 Task: In the  document Daniel.rtfMake this file  'available offline' Add shortcut to Drive 'Computers'Email the file to   softage.9@softage.net, with message attached Action Required: This requires your review and response. and file type: 'Open Document'
Action: Mouse moved to (213, 329)
Screenshot: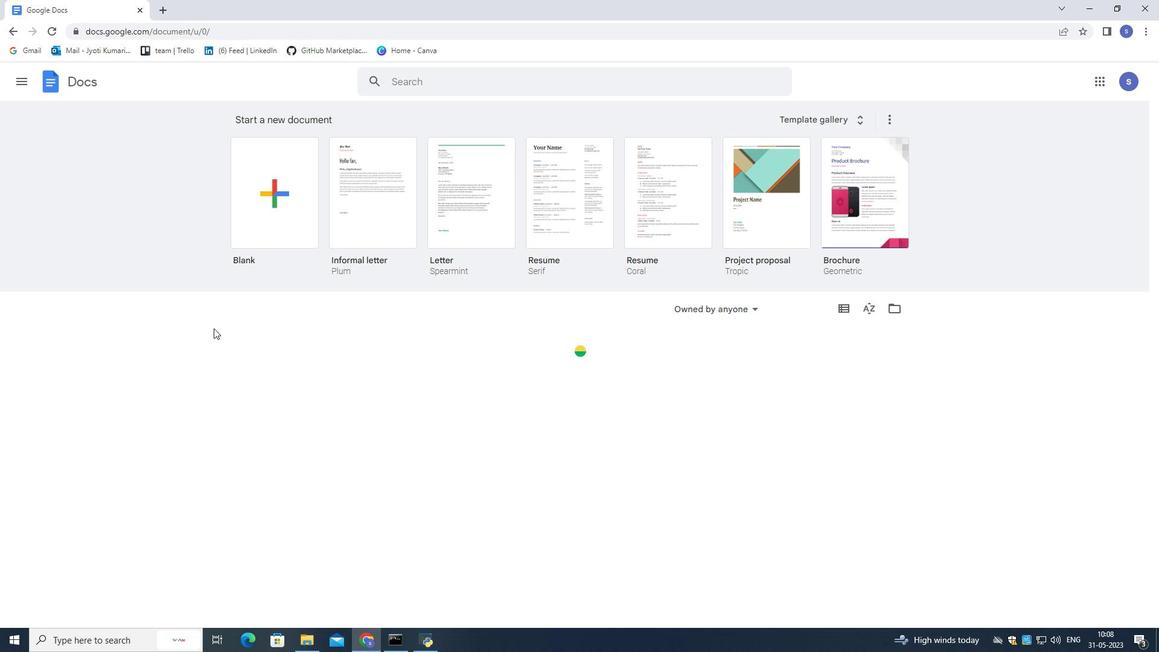 
Action: Mouse scrolled (213, 329) with delta (0, 0)
Screenshot: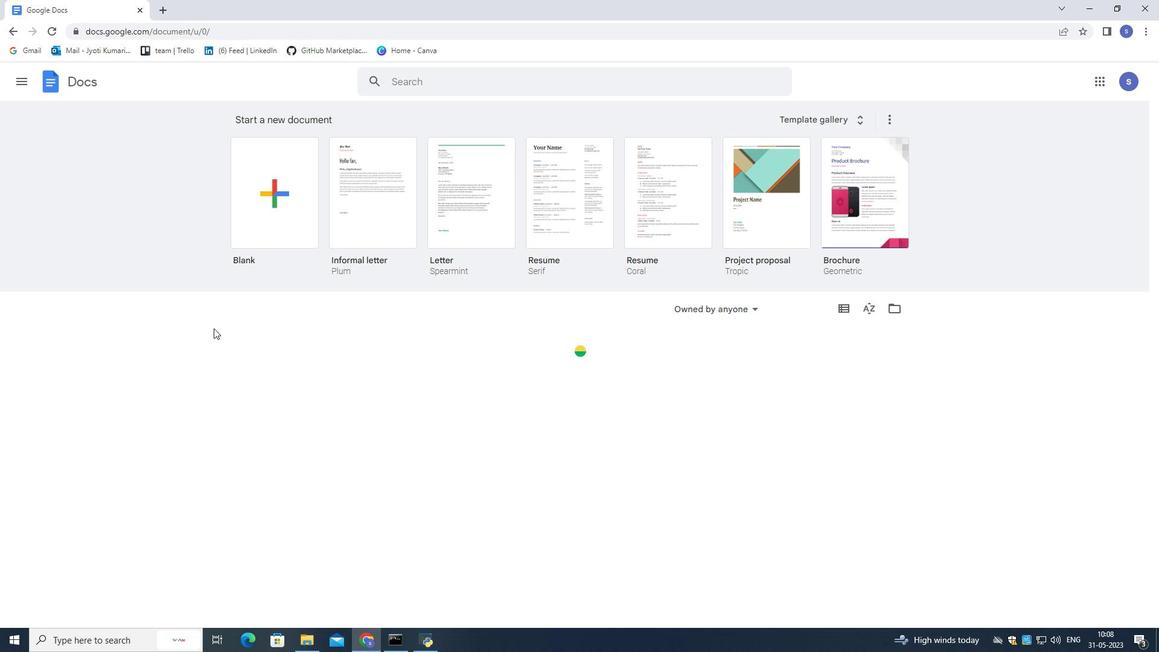 
Action: Mouse moved to (213, 330)
Screenshot: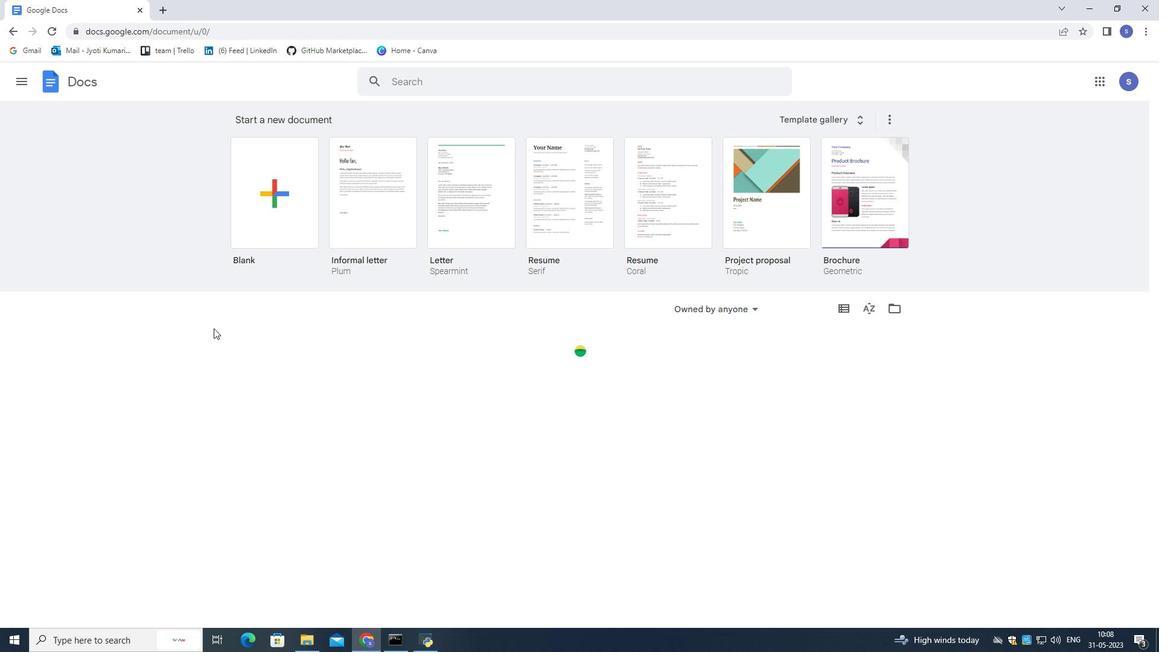 
Action: Mouse scrolled (213, 329) with delta (0, 0)
Screenshot: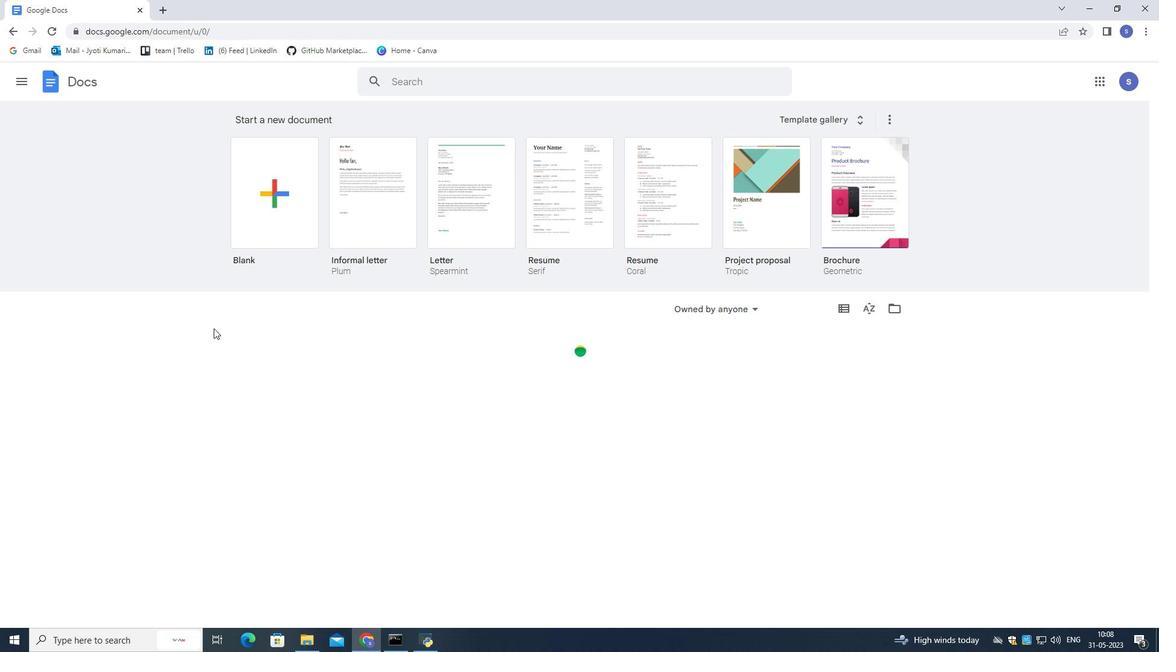 
Action: Mouse scrolled (213, 329) with delta (0, 0)
Screenshot: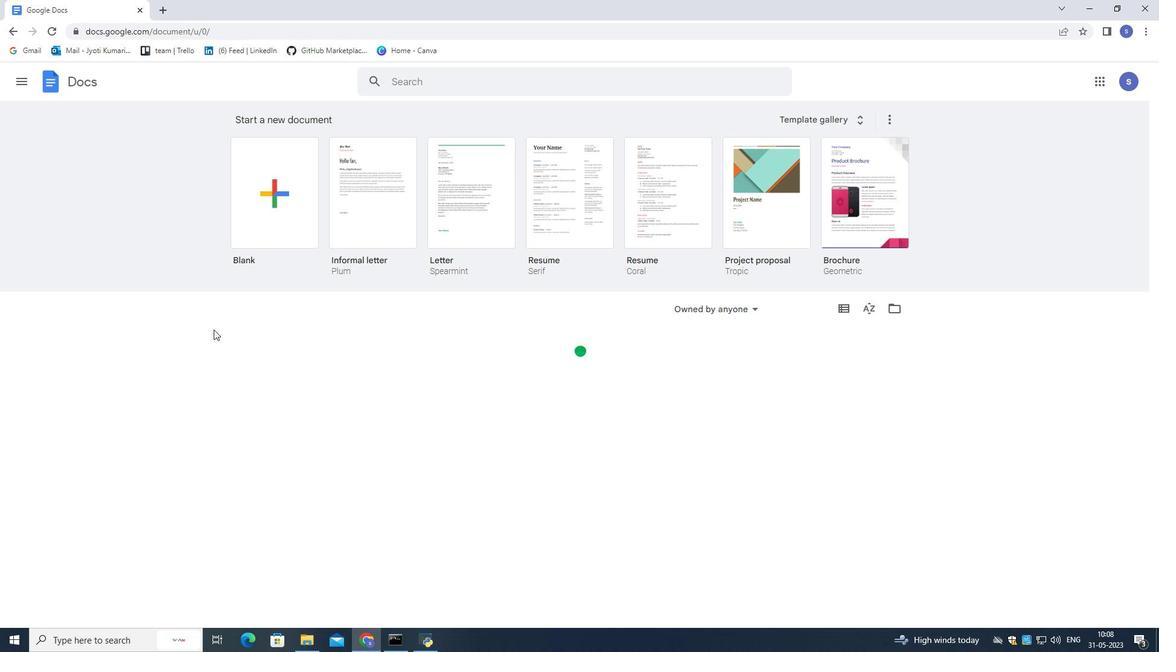 
Action: Mouse scrolled (213, 329) with delta (0, 0)
Screenshot: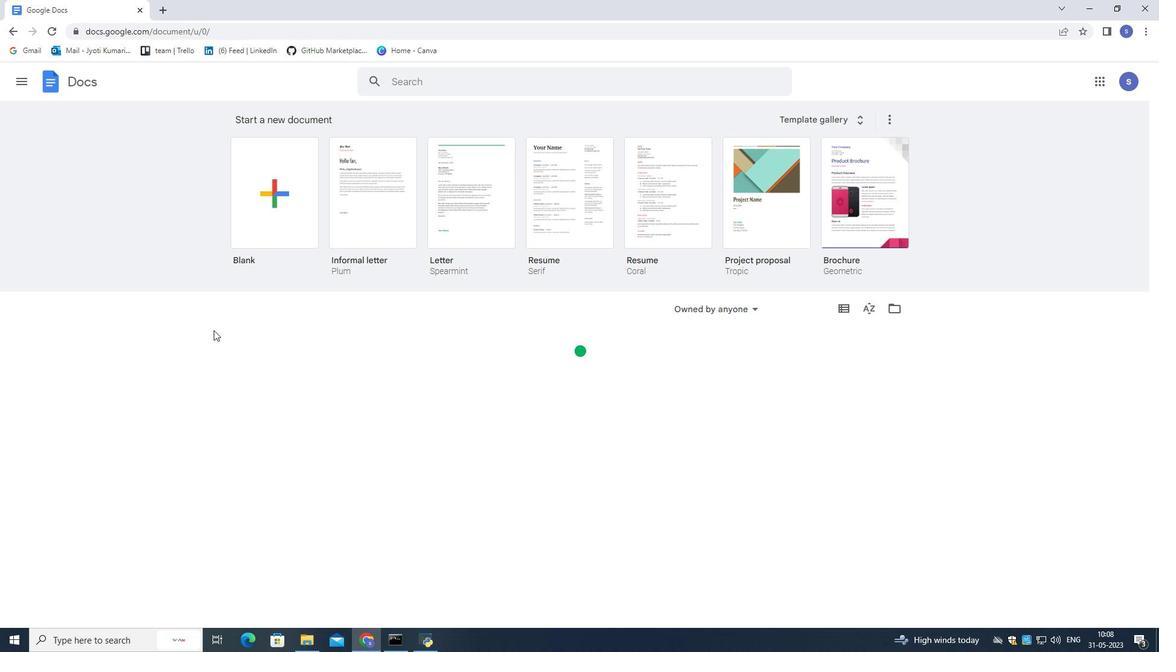 
Action: Mouse scrolled (213, 329) with delta (0, 0)
Screenshot: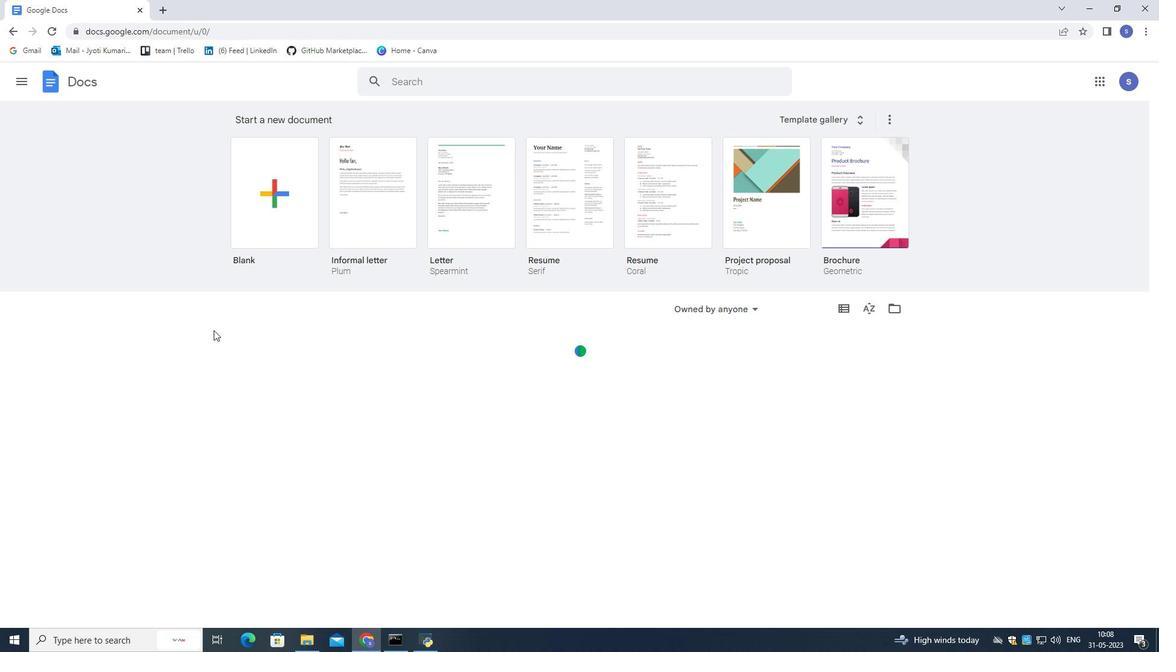 
Action: Mouse scrolled (213, 330) with delta (0, 0)
Screenshot: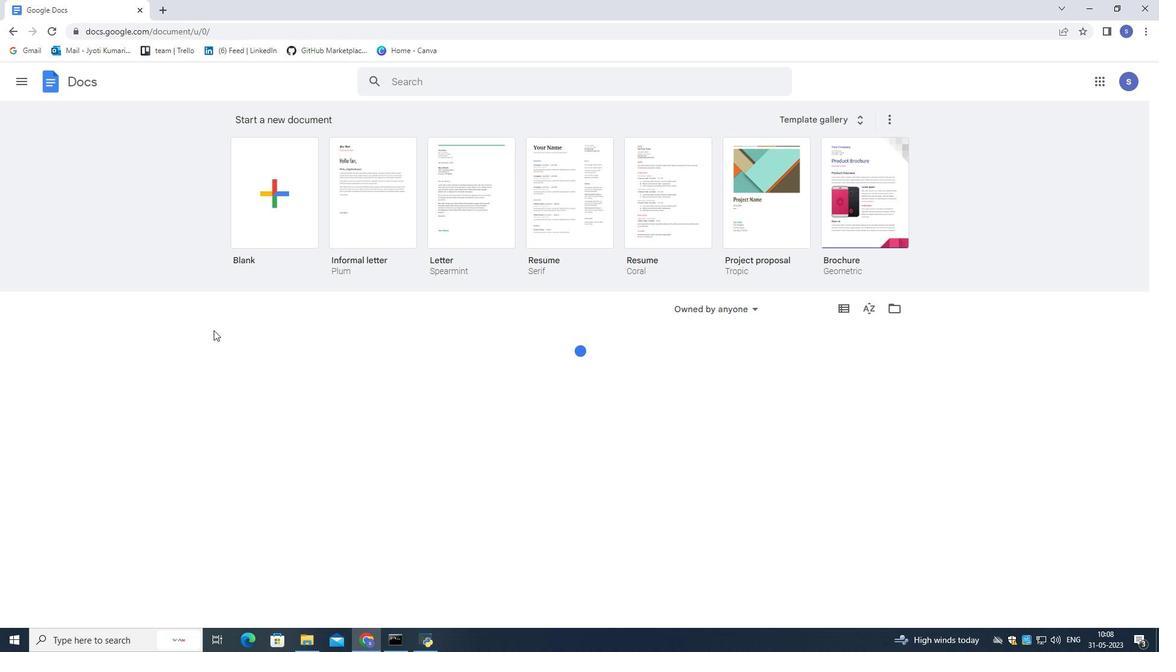 
Action: Mouse scrolled (213, 330) with delta (0, 0)
Screenshot: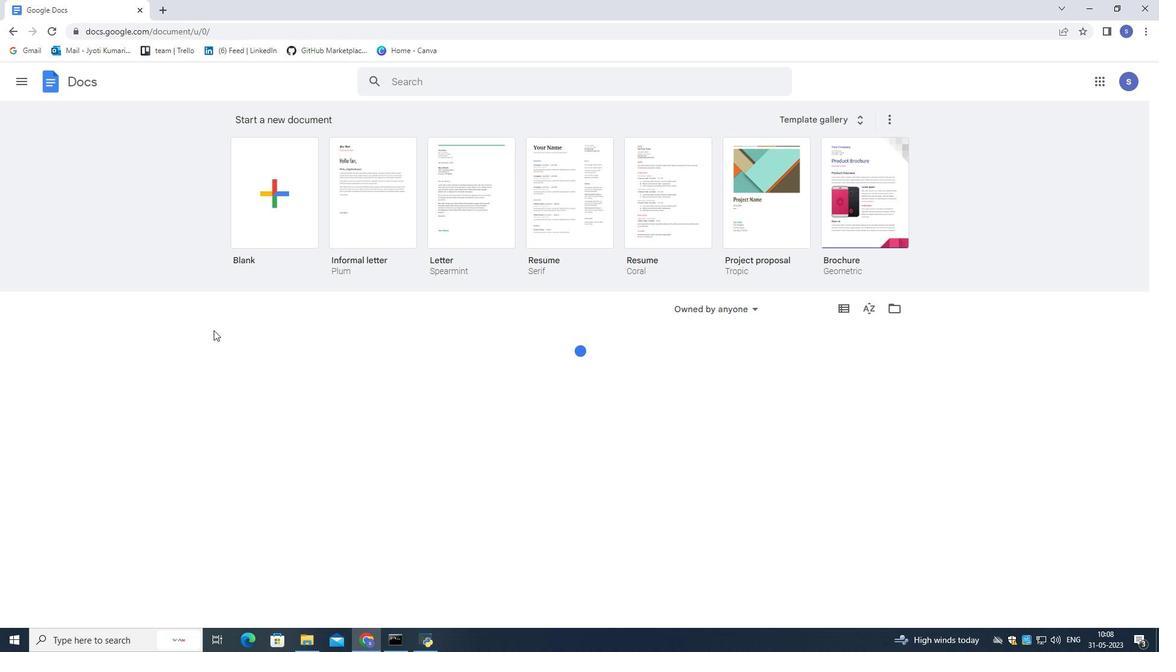 
Action: Mouse scrolled (213, 330) with delta (0, 0)
Screenshot: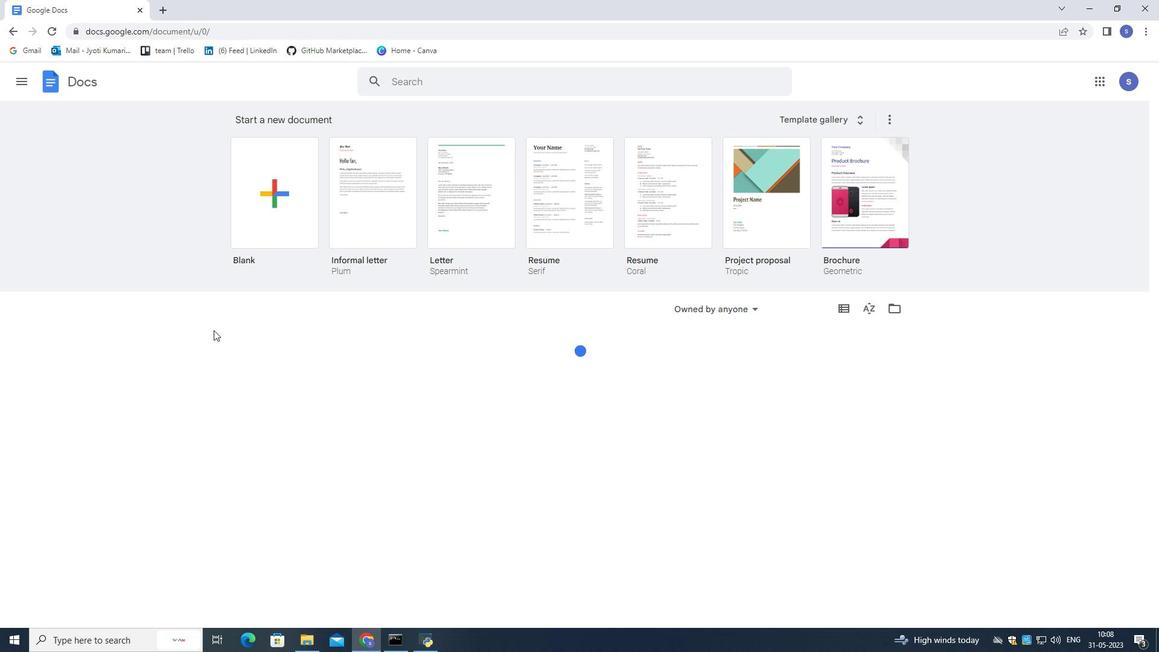 
Action: Mouse scrolled (213, 330) with delta (0, 0)
Screenshot: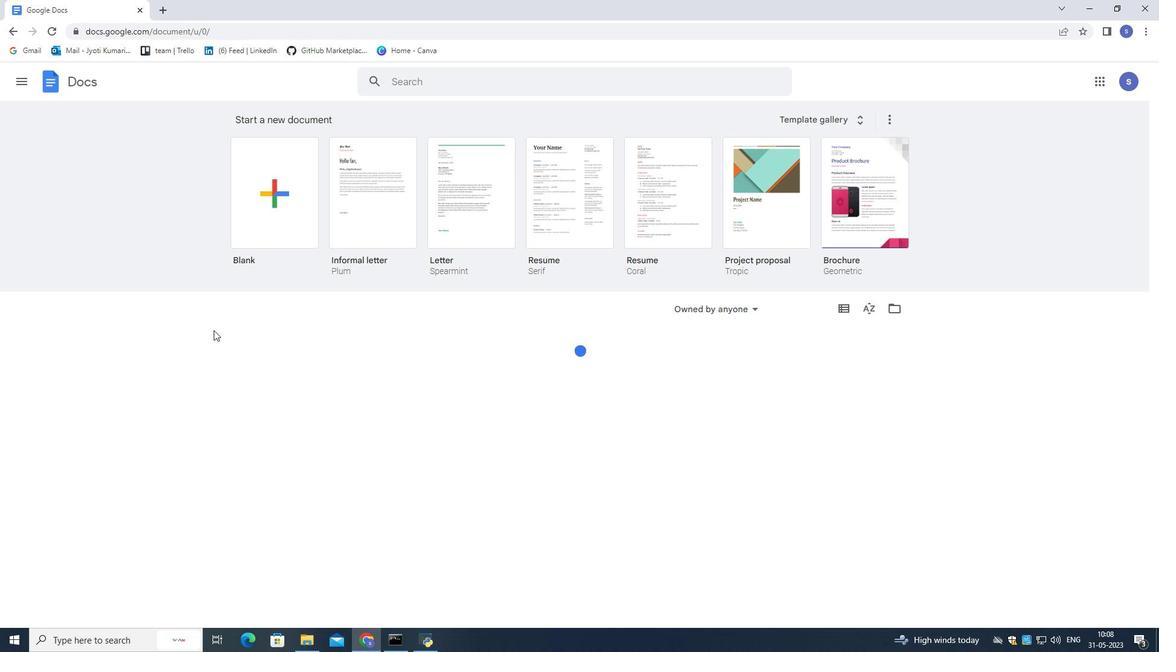 
Action: Mouse scrolled (213, 330) with delta (0, 0)
Screenshot: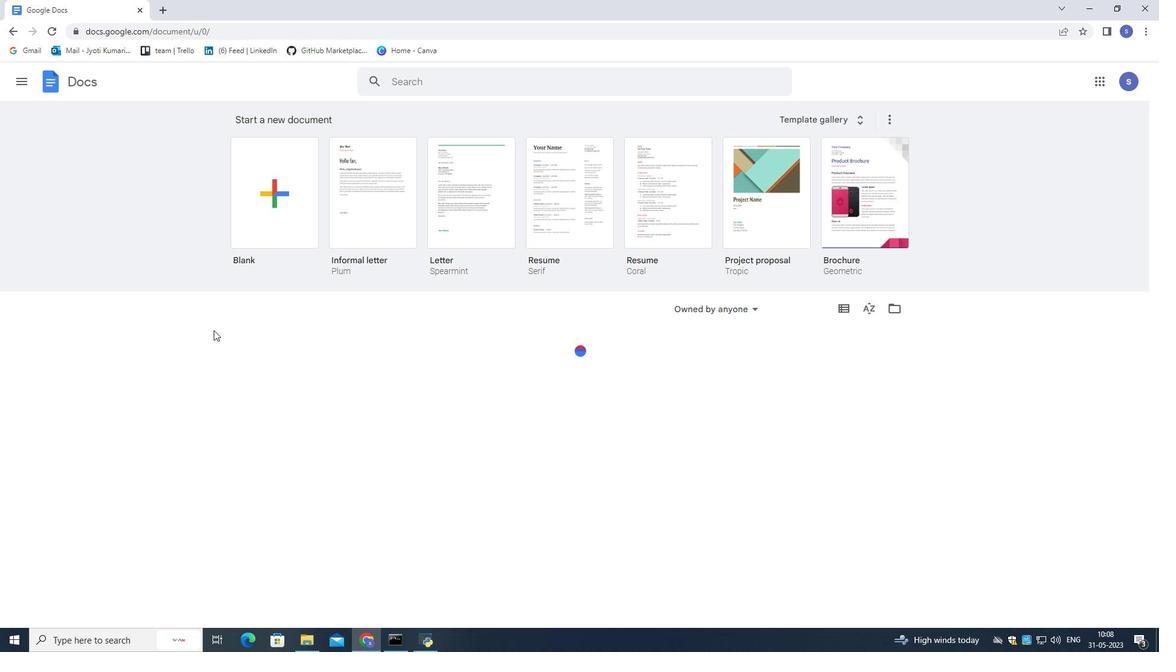 
Action: Mouse moved to (275, 431)
Screenshot: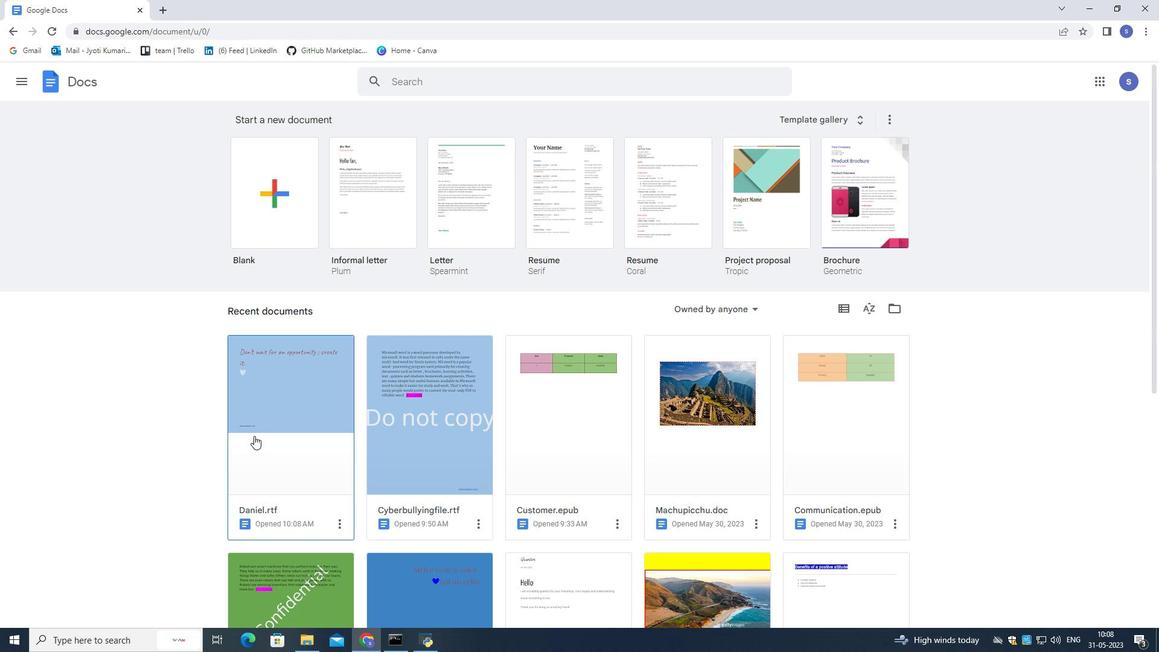 
Action: Mouse pressed left at (275, 431)
Screenshot: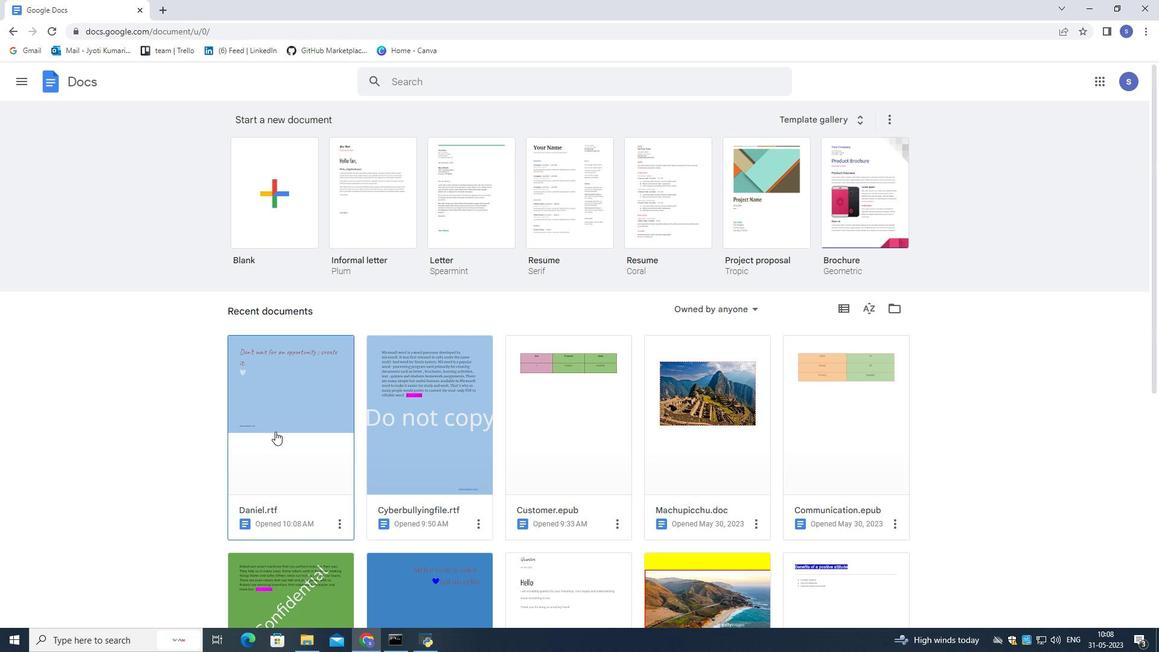 
Action: Mouse moved to (327, 355)
Screenshot: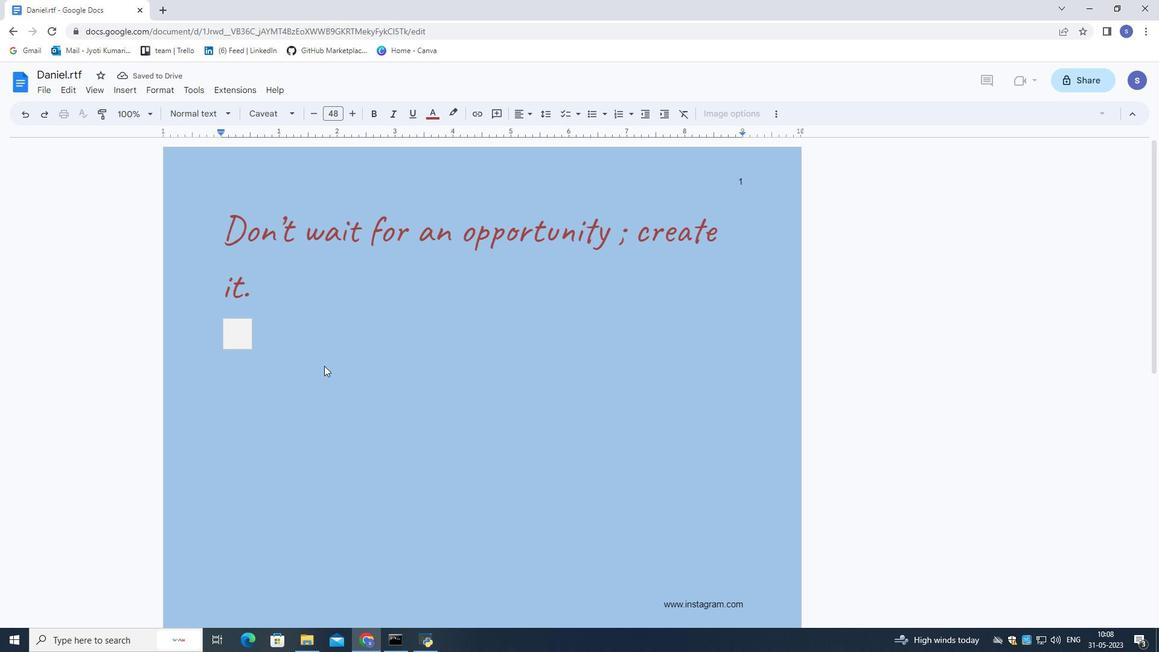 
Action: Mouse pressed left at (327, 355)
Screenshot: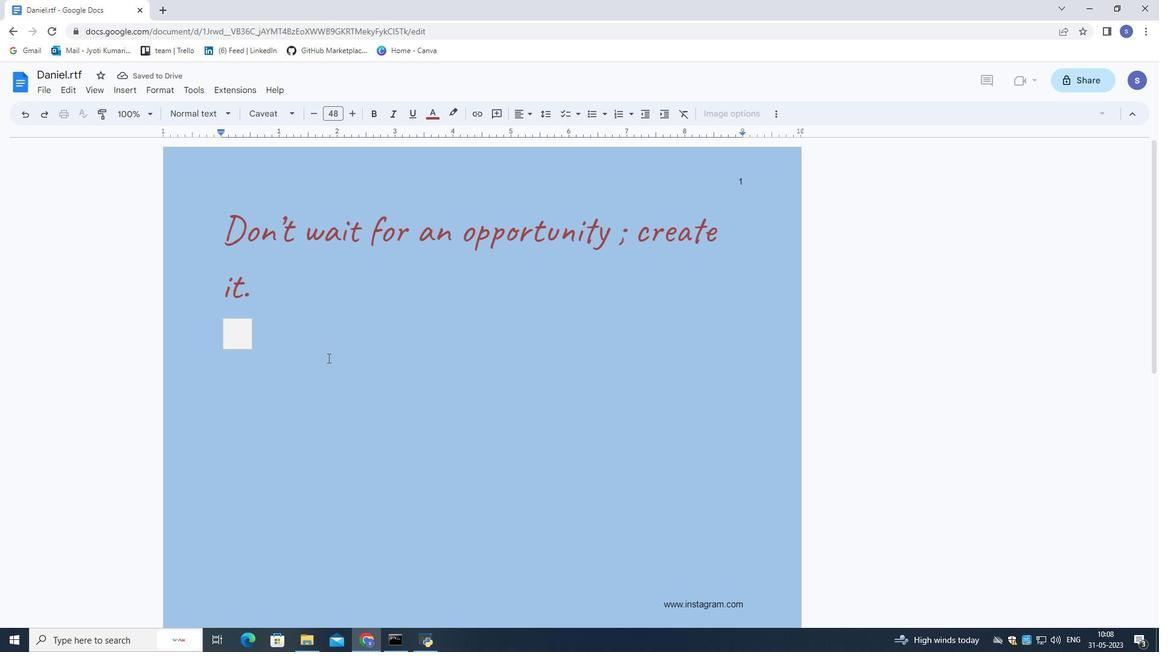 
Action: Mouse moved to (305, 373)
Screenshot: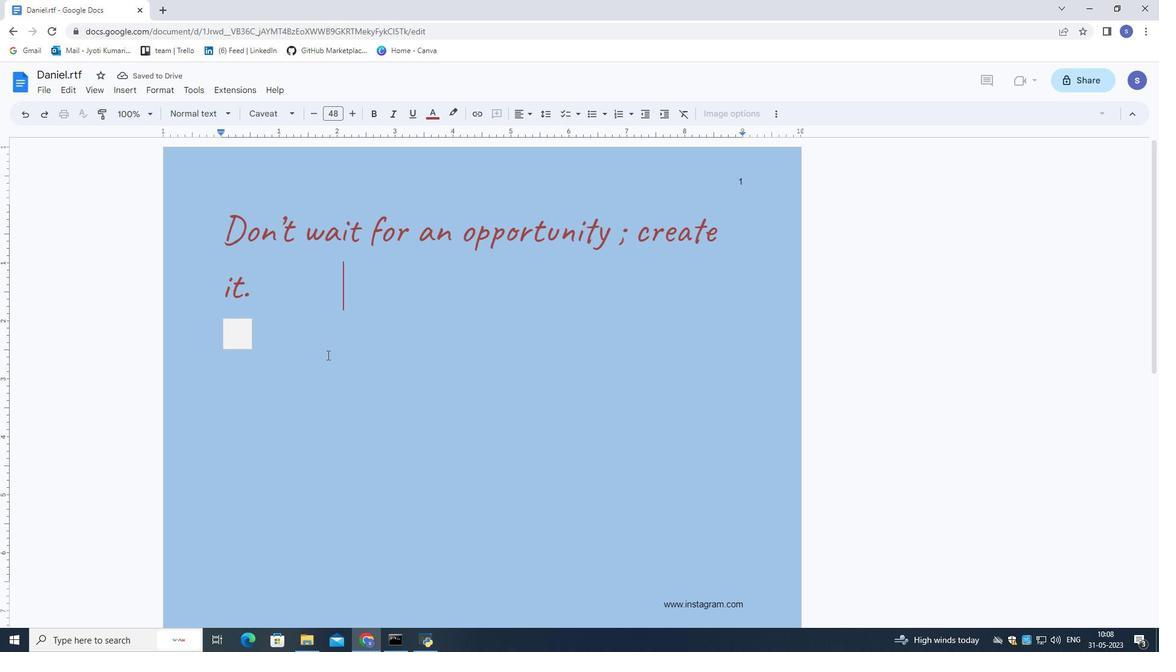 
Action: Mouse pressed left at (305, 373)
Screenshot: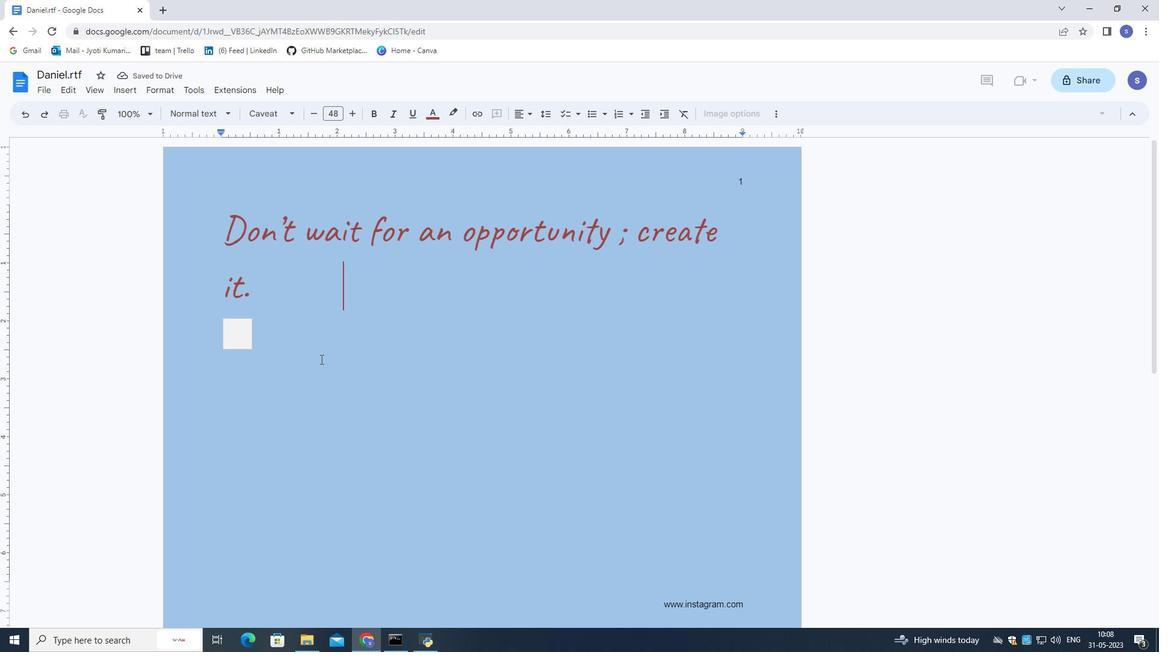 
Action: Mouse moved to (62, 89)
Screenshot: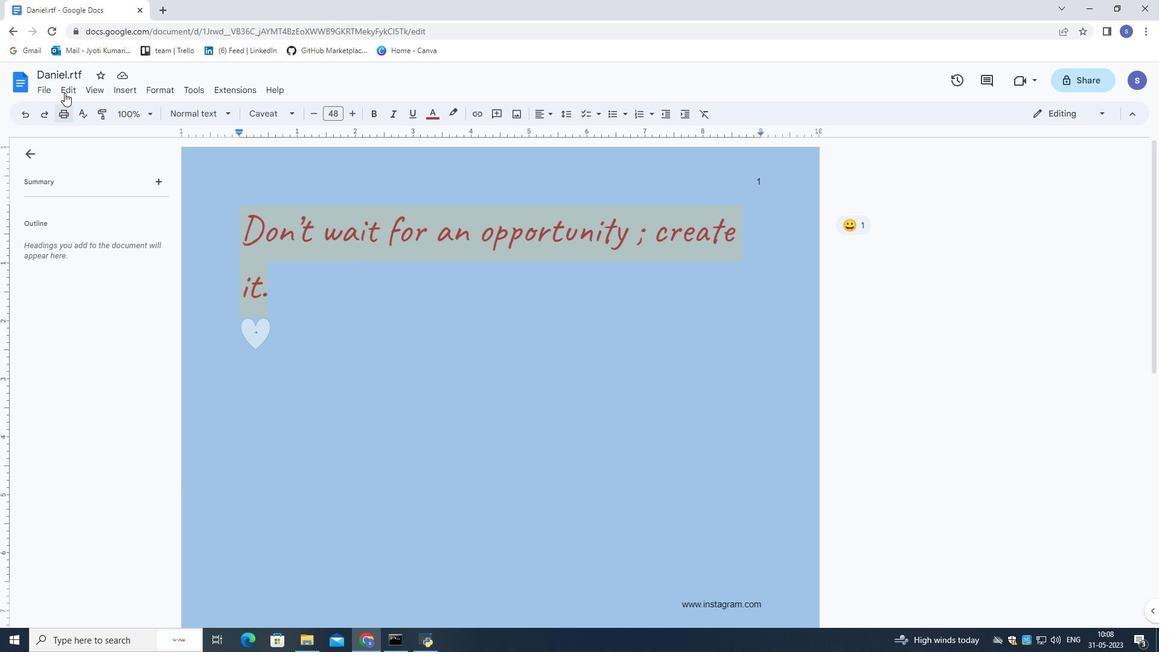 
Action: Mouse pressed left at (62, 89)
Screenshot: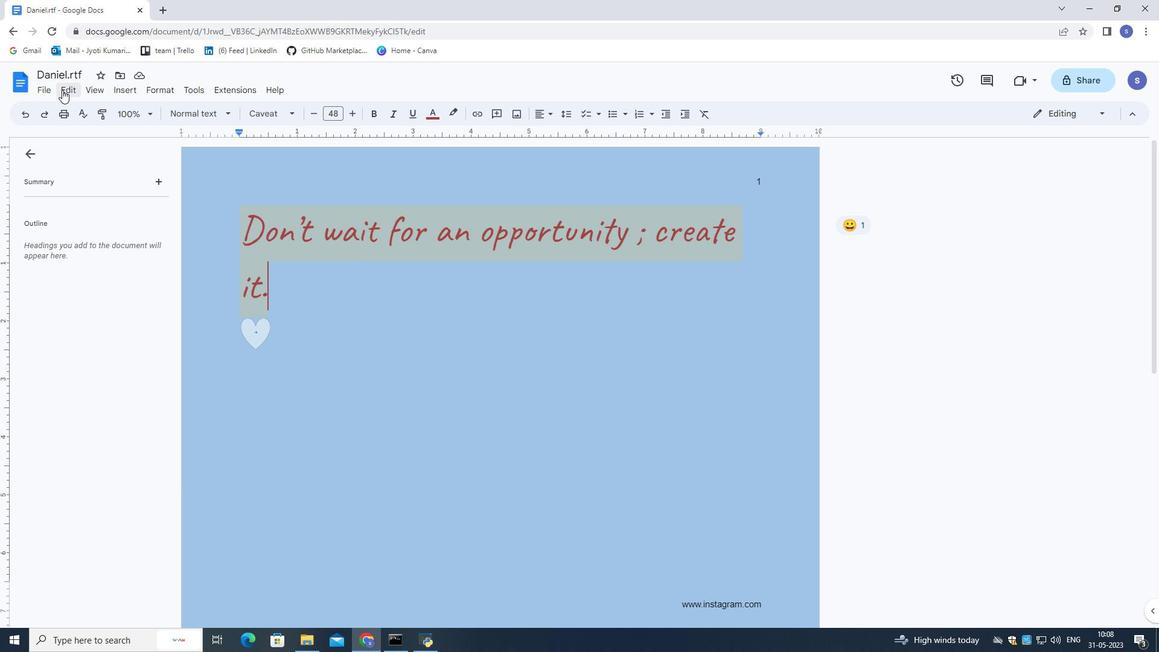 
Action: Mouse moved to (88, 352)
Screenshot: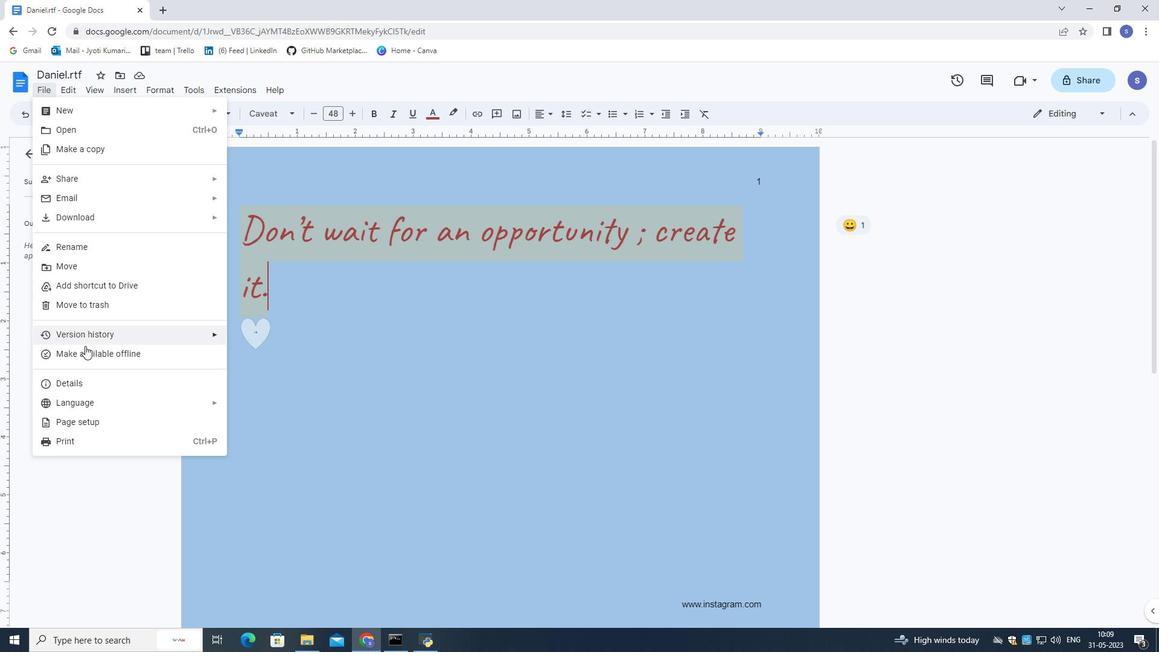 
Action: Mouse pressed left at (88, 352)
Screenshot: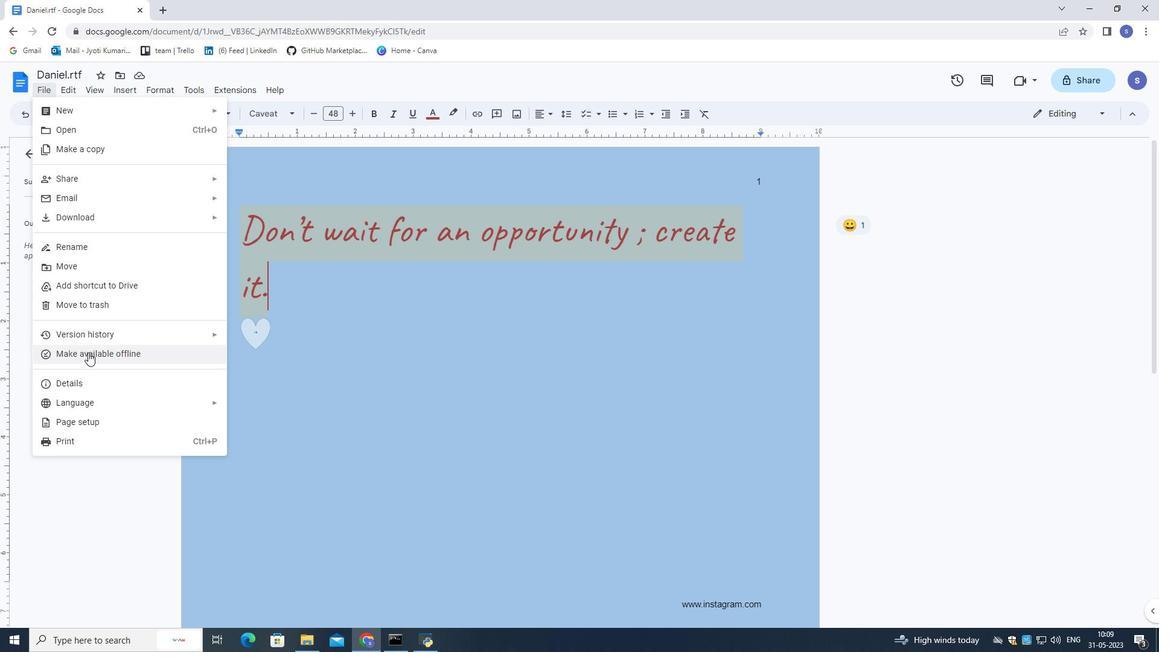 
Action: Mouse moved to (42, 85)
Screenshot: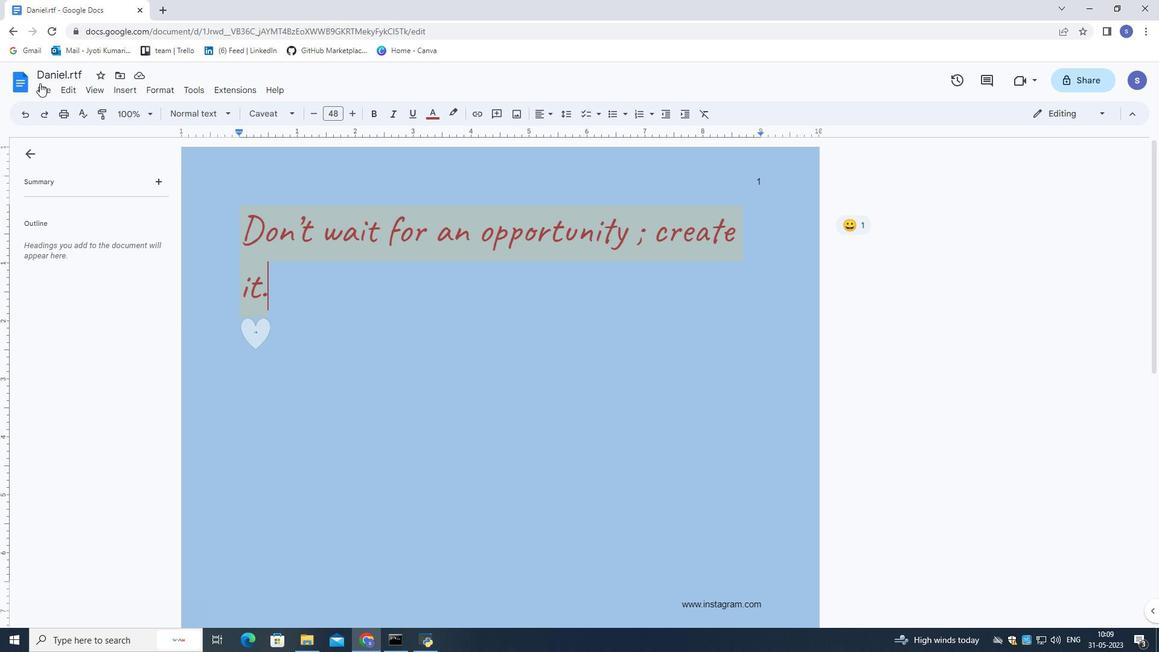 
Action: Mouse pressed left at (42, 85)
Screenshot: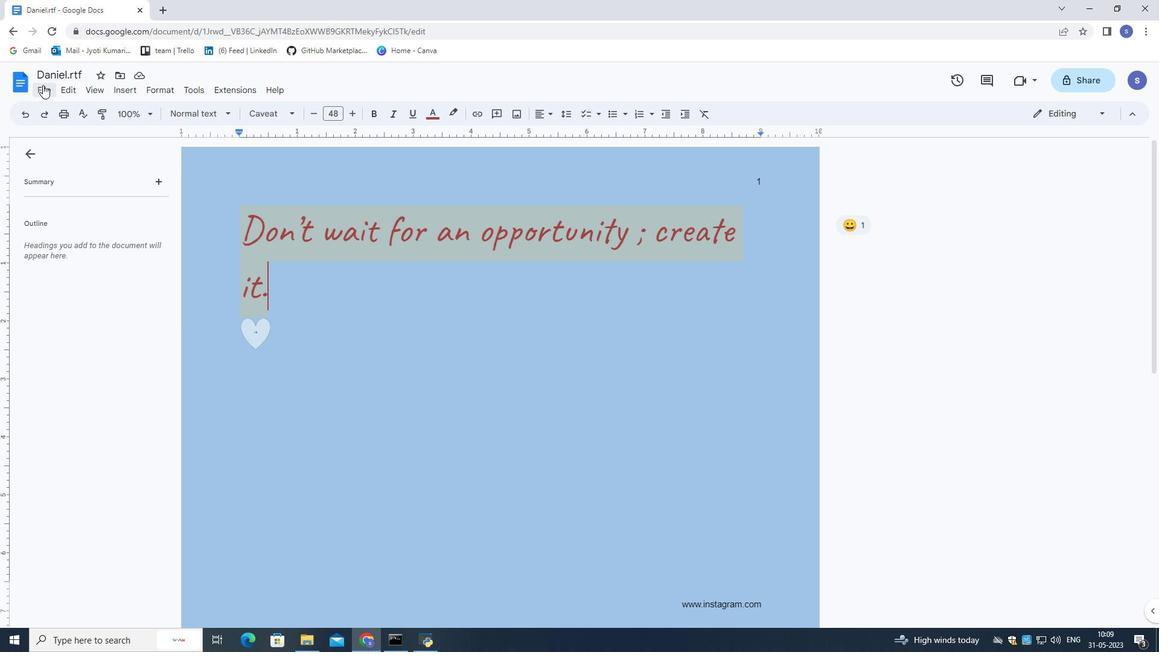 
Action: Mouse moved to (64, 283)
Screenshot: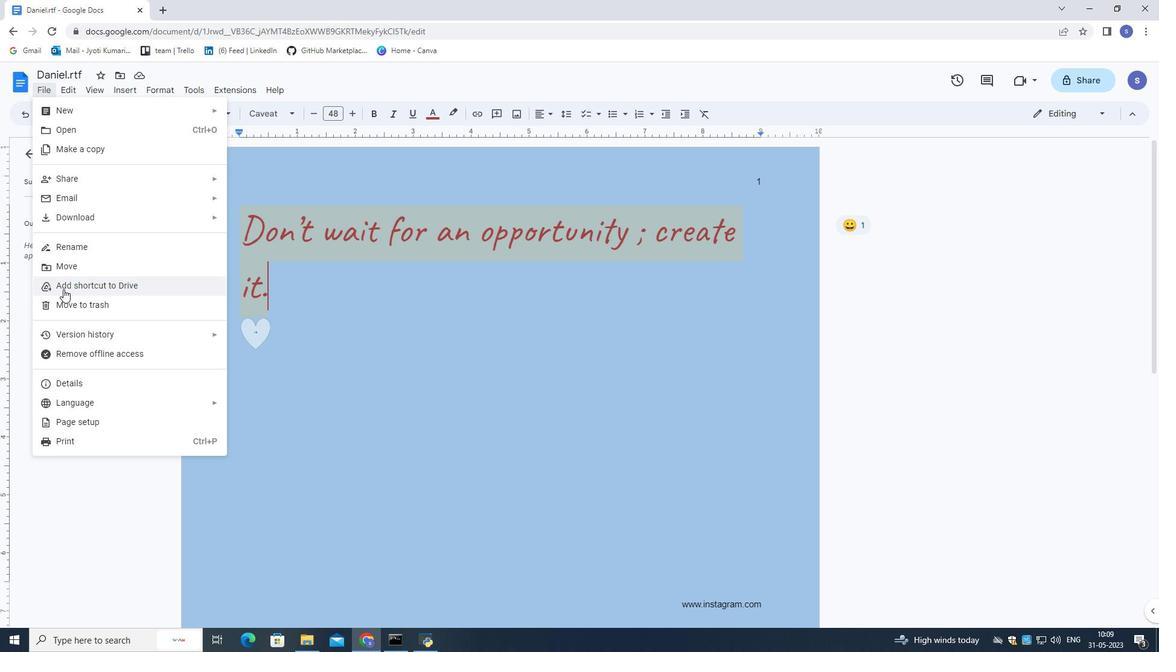 
Action: Mouse pressed left at (64, 283)
Screenshot: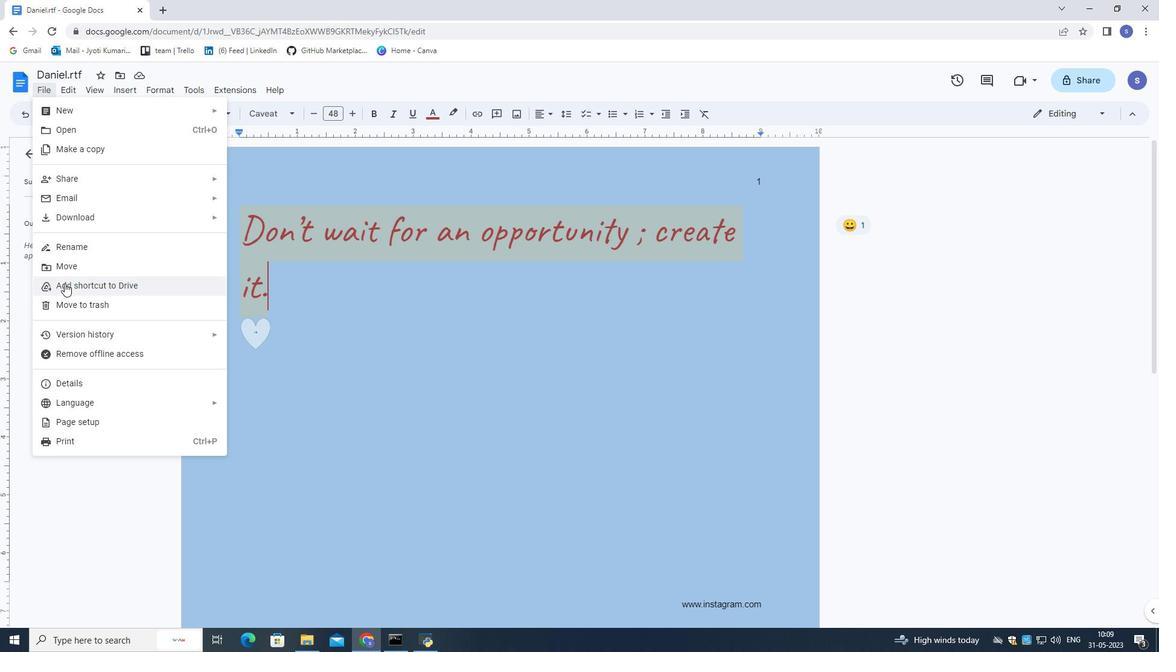 
Action: Mouse moved to (279, 259)
Screenshot: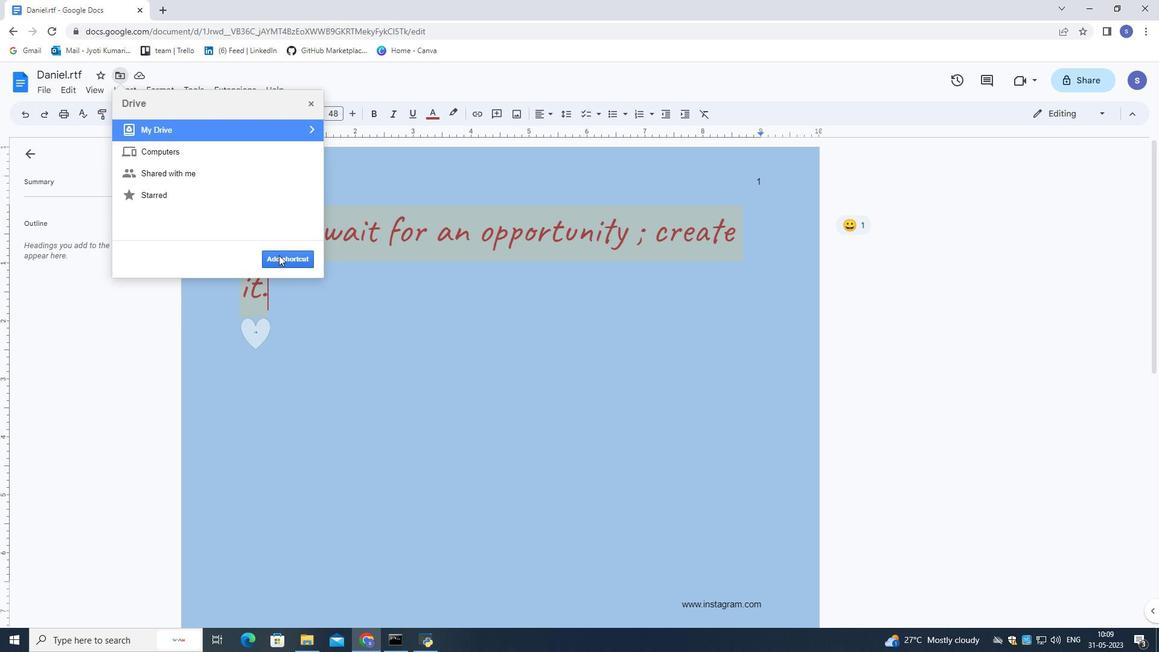 
Action: Mouse pressed left at (279, 259)
Screenshot: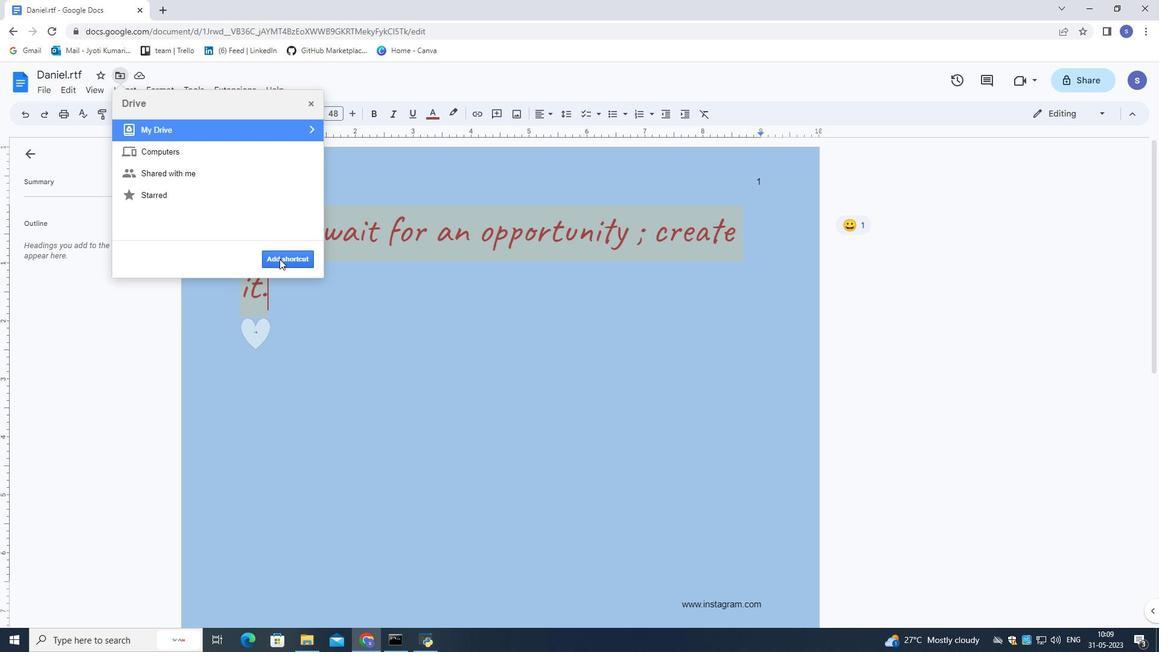 
Action: Mouse moved to (49, 85)
Screenshot: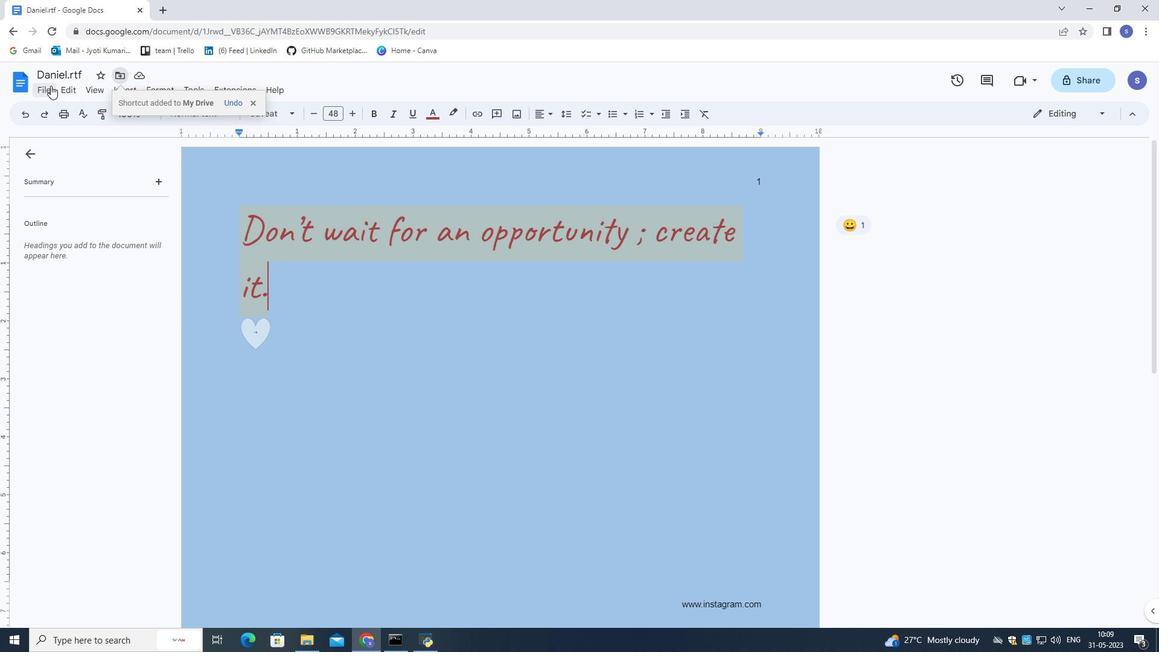 
Action: Mouse pressed left at (49, 85)
Screenshot: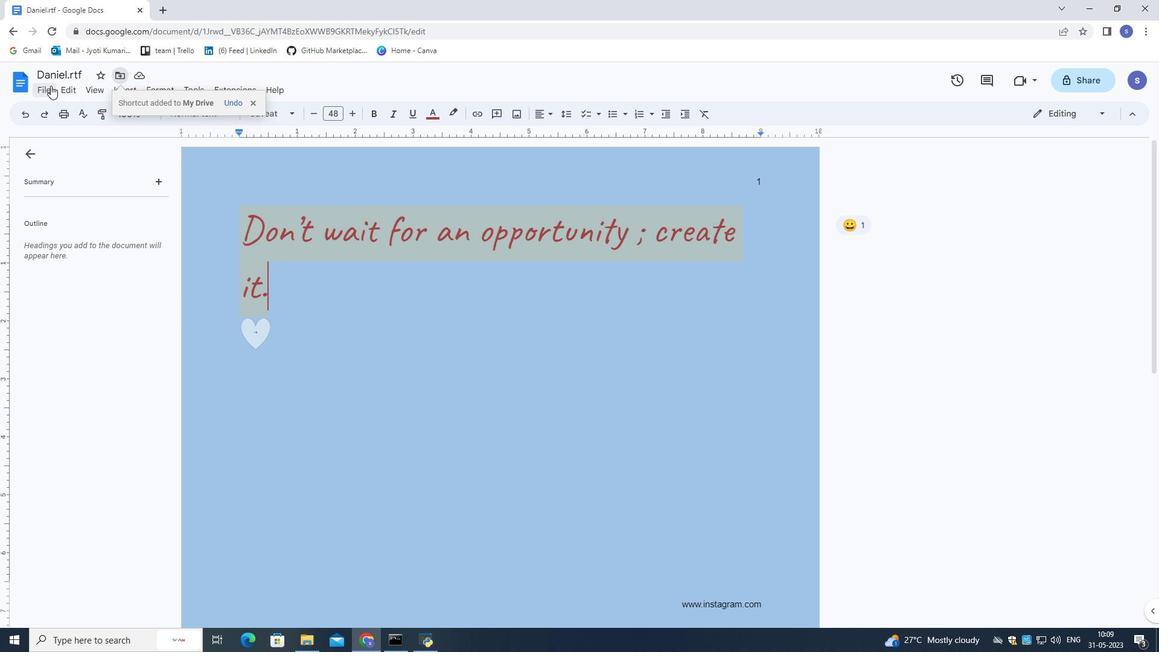 
Action: Mouse moved to (97, 286)
Screenshot: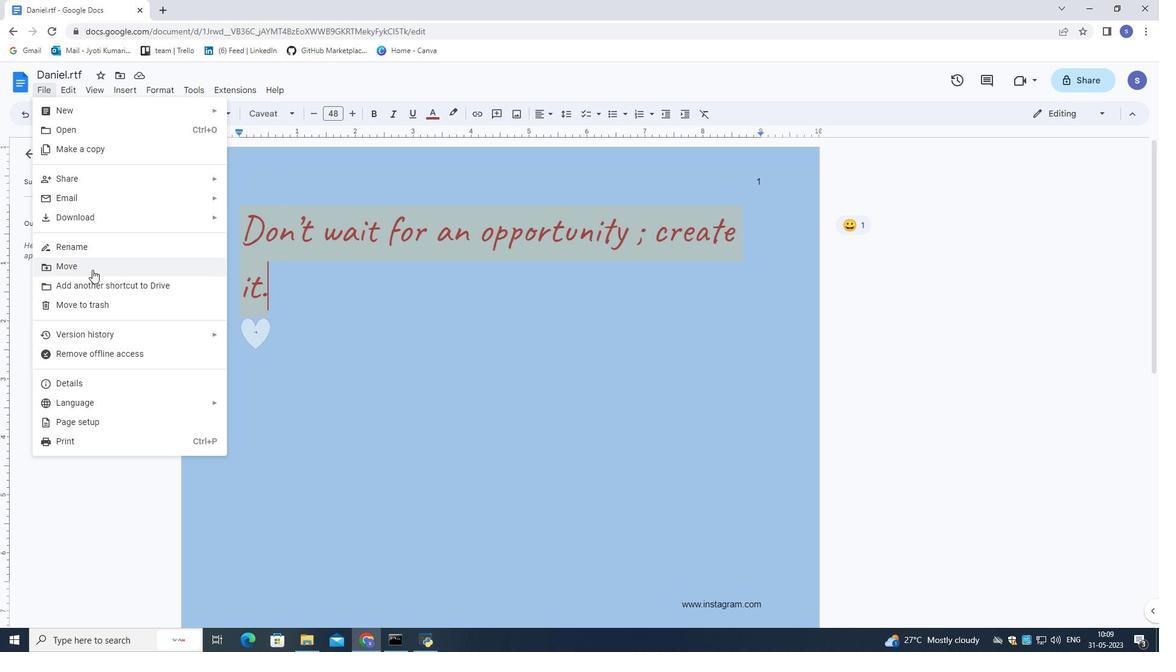 
Action: Mouse pressed left at (97, 286)
Screenshot: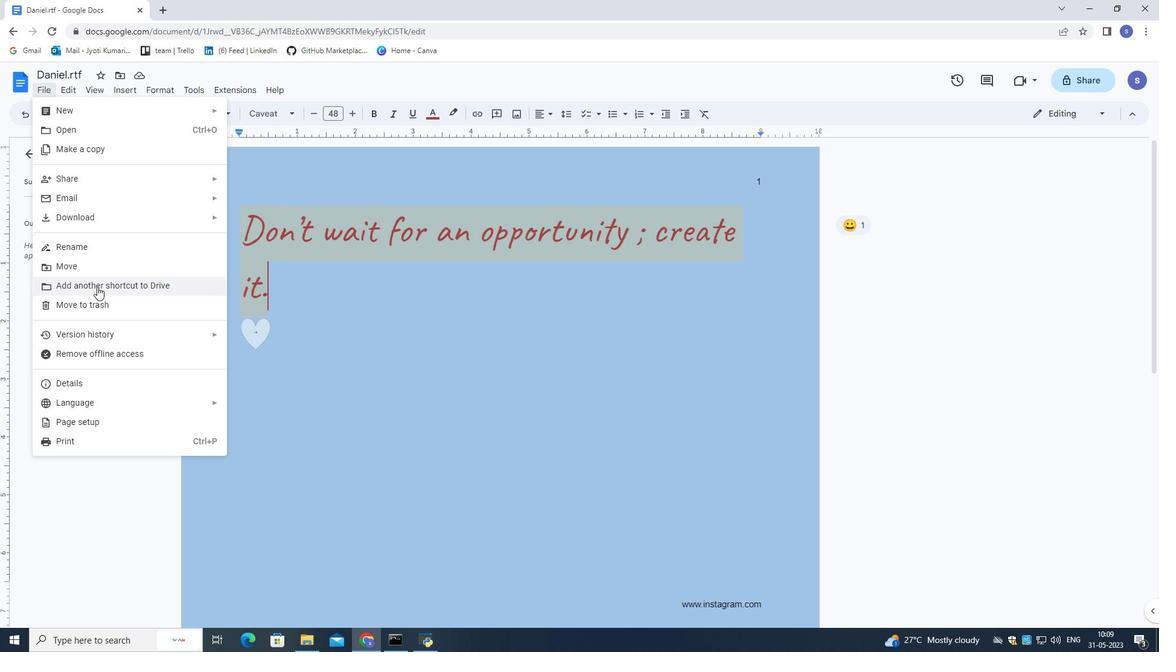 
Action: Mouse moved to (310, 103)
Screenshot: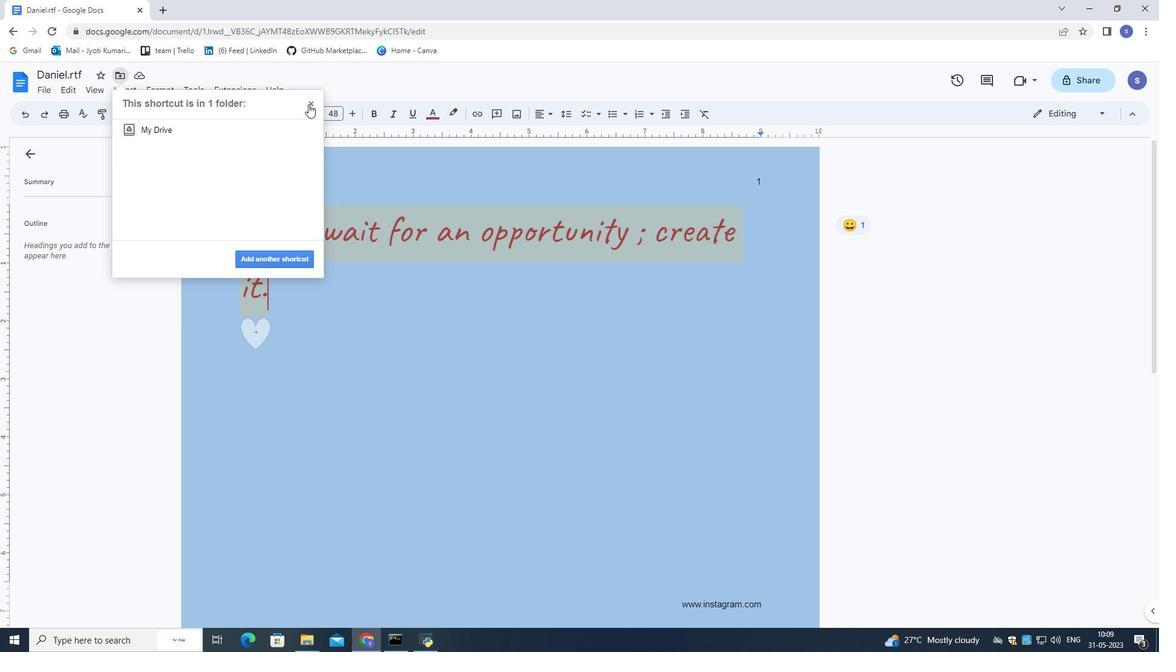 
Action: Mouse pressed left at (310, 103)
Screenshot: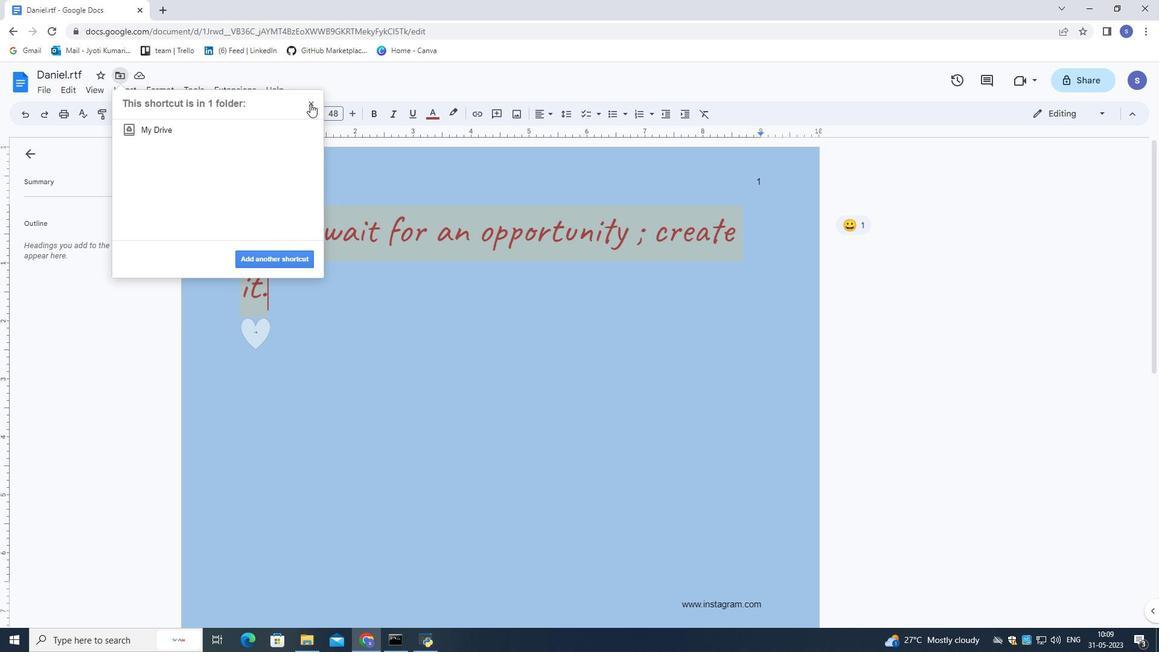 
Action: Mouse moved to (45, 85)
Screenshot: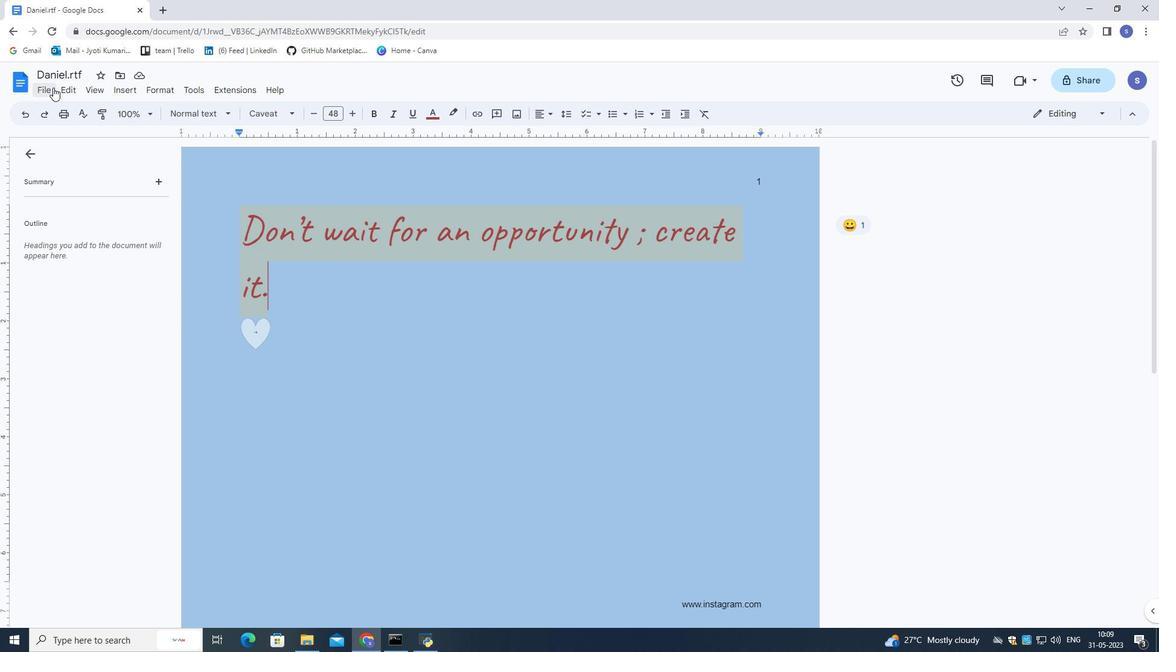 
Action: Mouse pressed left at (45, 85)
Screenshot: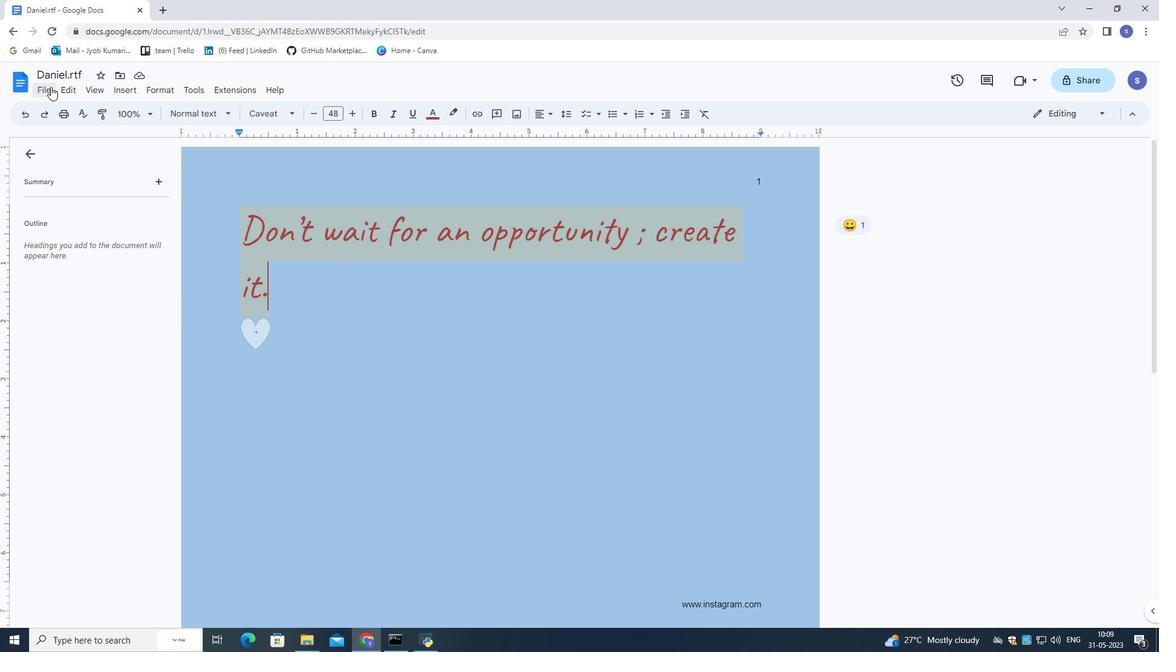 
Action: Mouse moved to (89, 294)
Screenshot: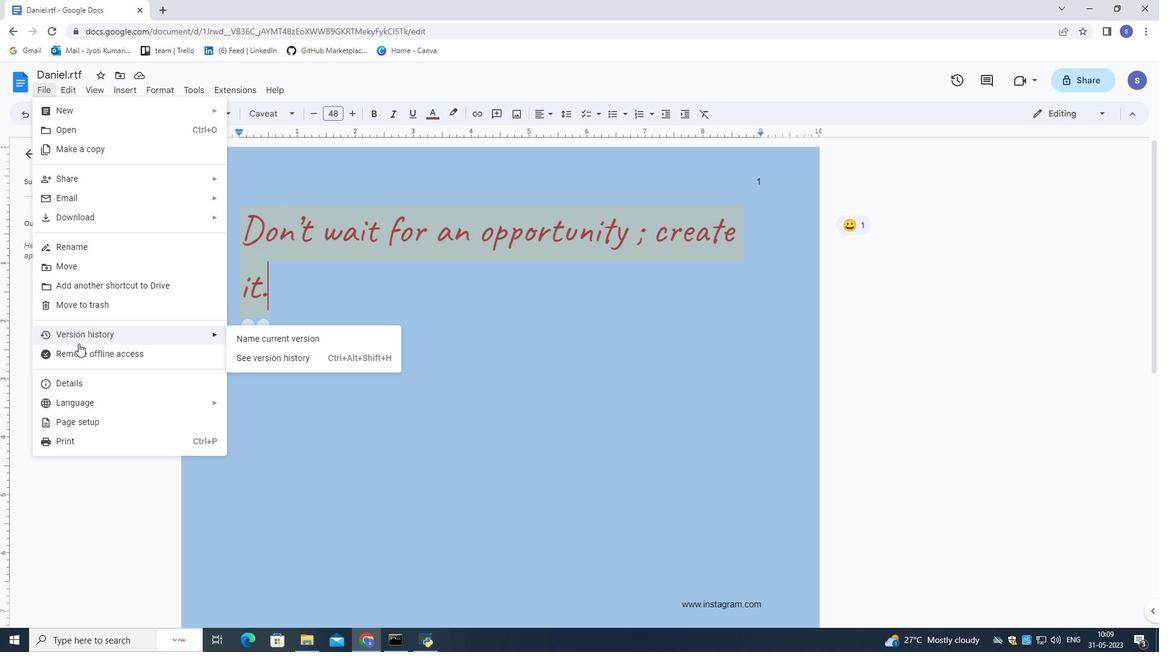 
Action: Mouse pressed left at (89, 294)
Screenshot: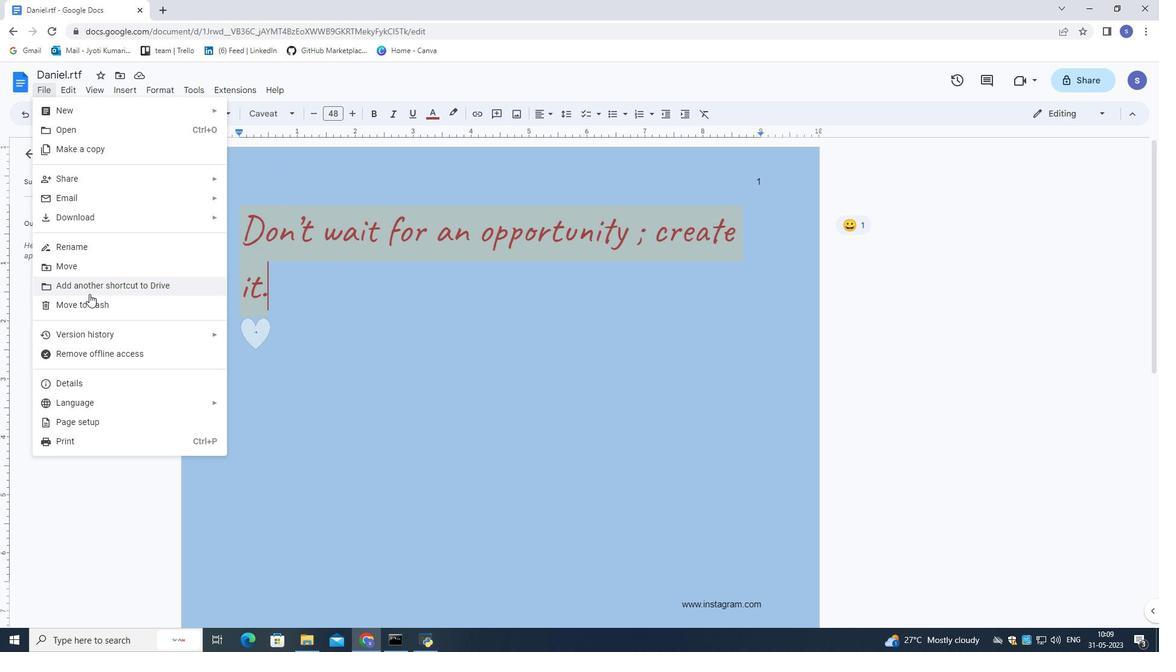 
Action: Mouse moved to (178, 133)
Screenshot: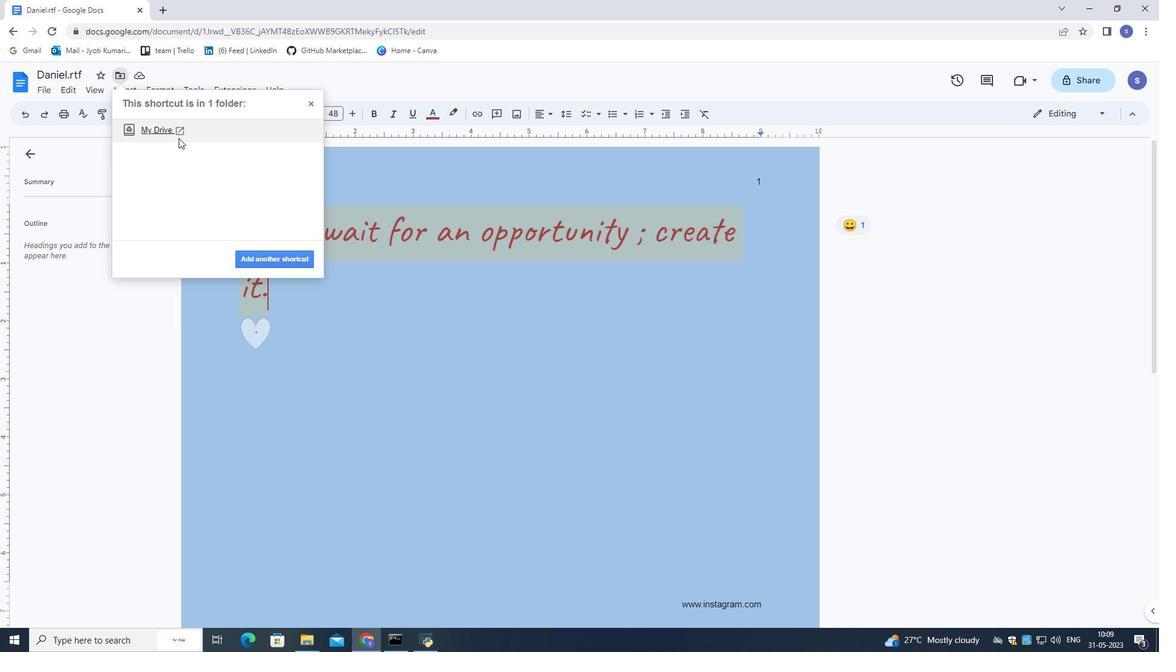 
Action: Mouse pressed left at (178, 133)
Screenshot: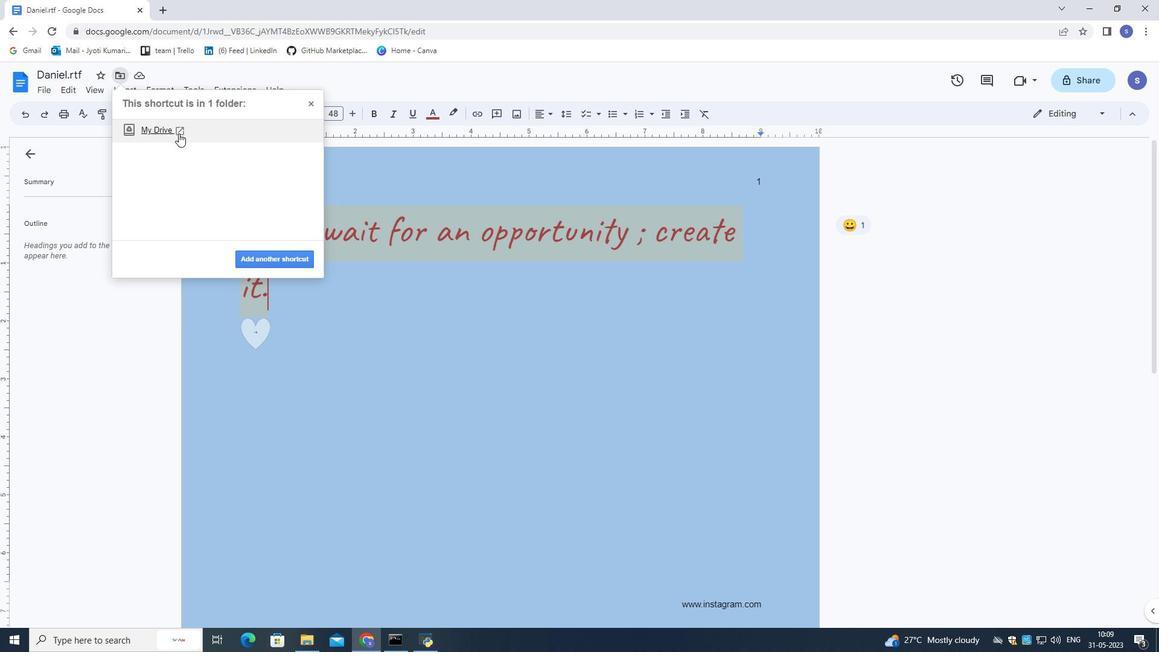 
Action: Mouse moved to (285, 12)
Screenshot: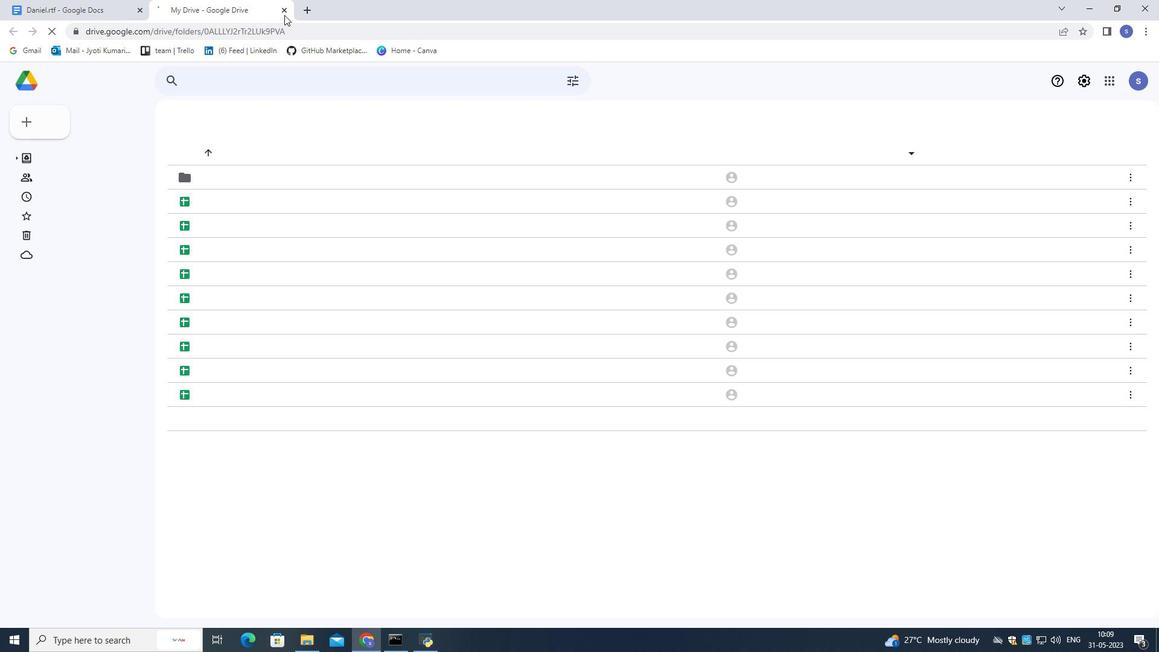 
Action: Mouse pressed left at (285, 12)
Screenshot: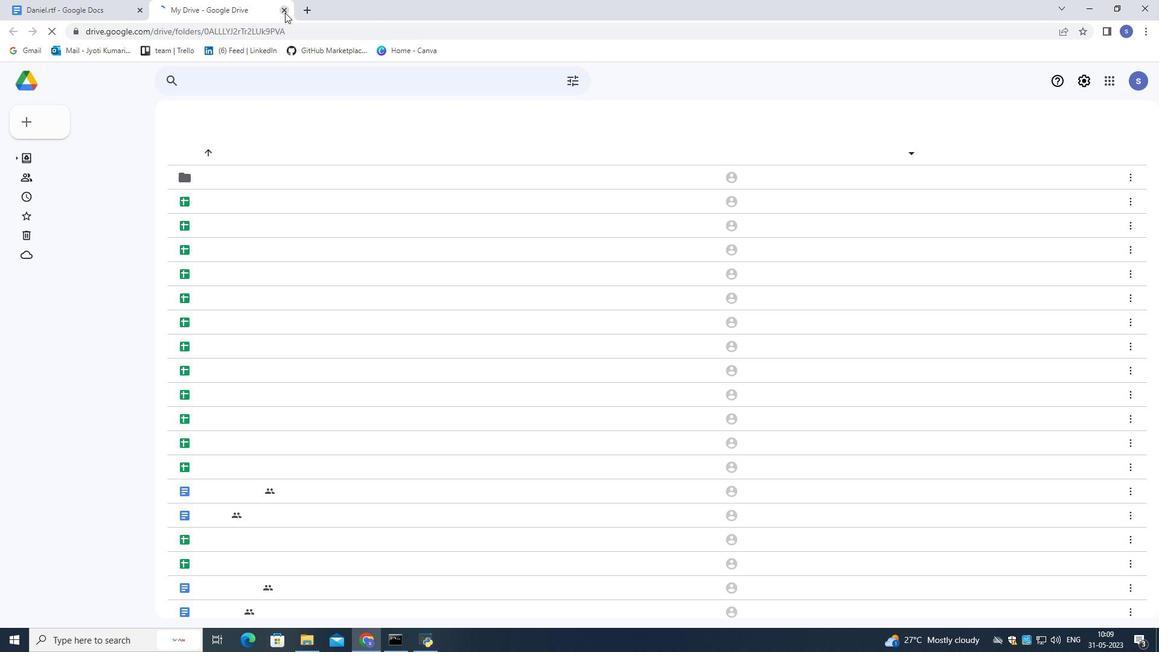 
Action: Mouse moved to (274, 259)
Screenshot: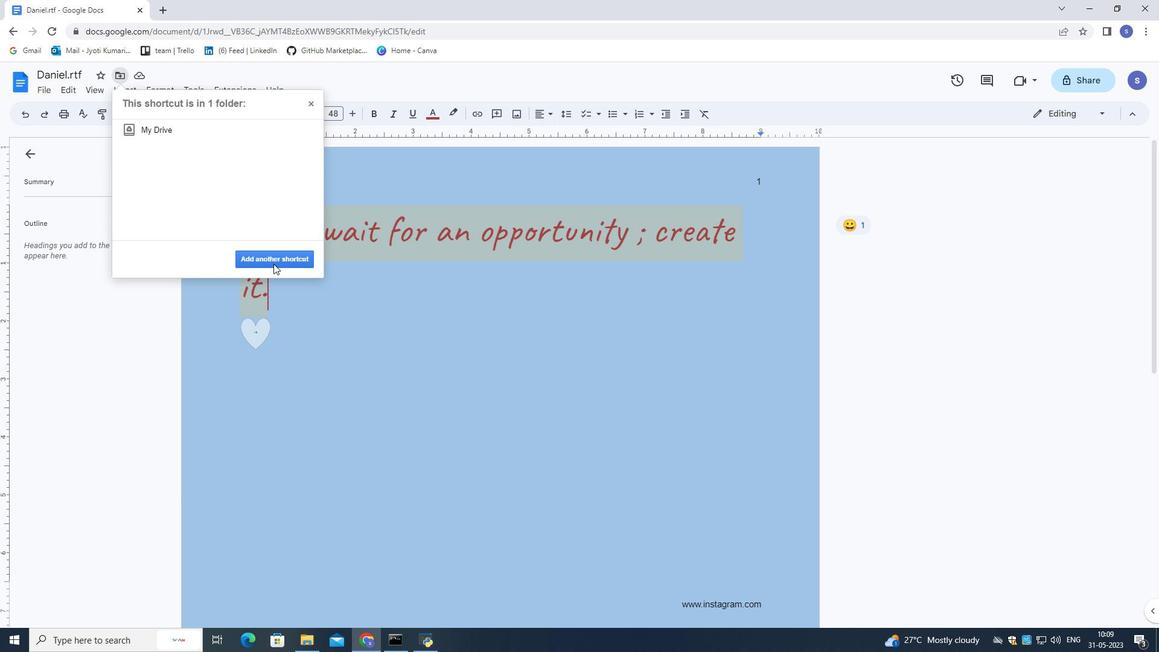 
Action: Mouse pressed left at (274, 259)
Screenshot: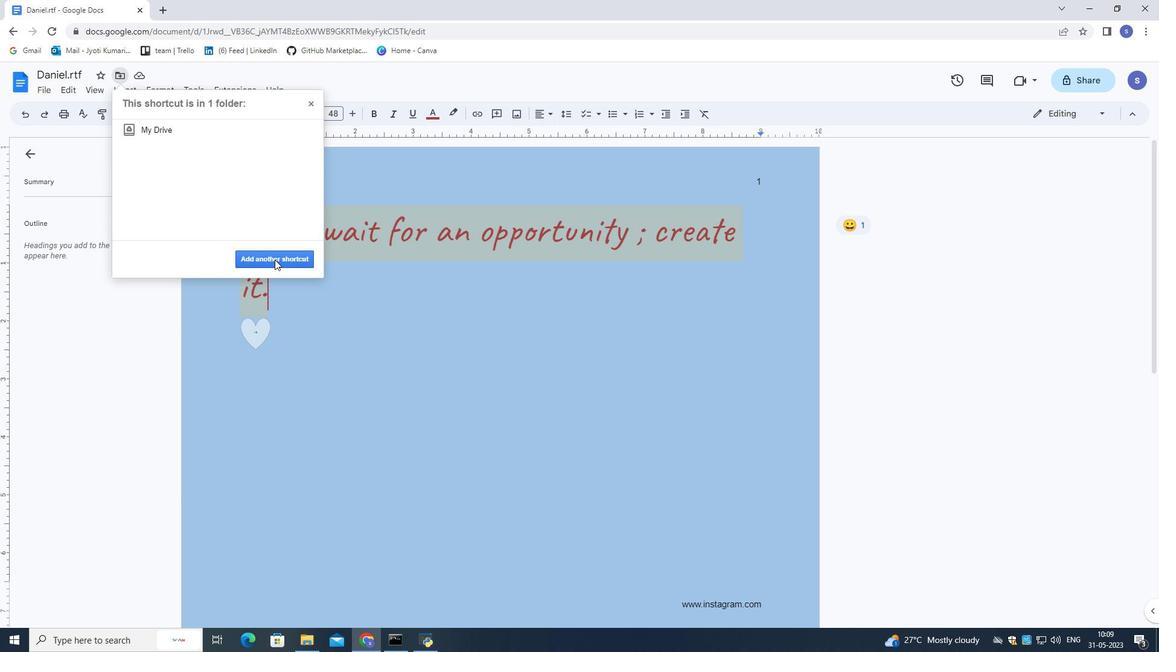 
Action: Mouse moved to (200, 156)
Screenshot: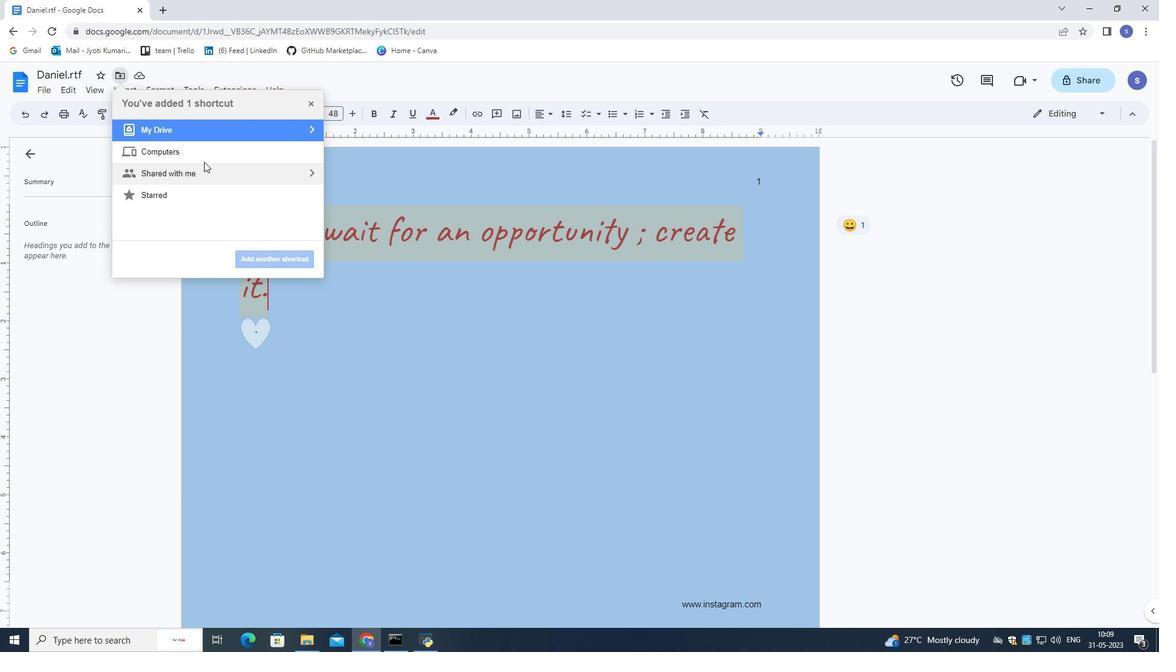 
Action: Mouse pressed left at (200, 156)
Screenshot: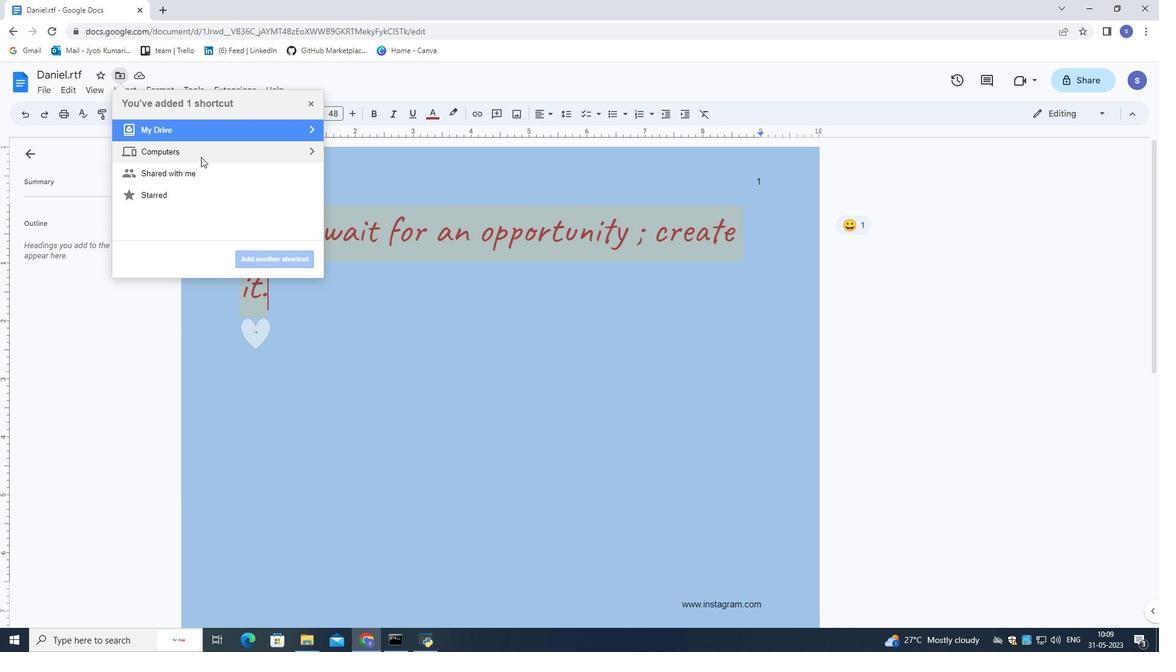 
Action: Mouse moved to (245, 259)
Screenshot: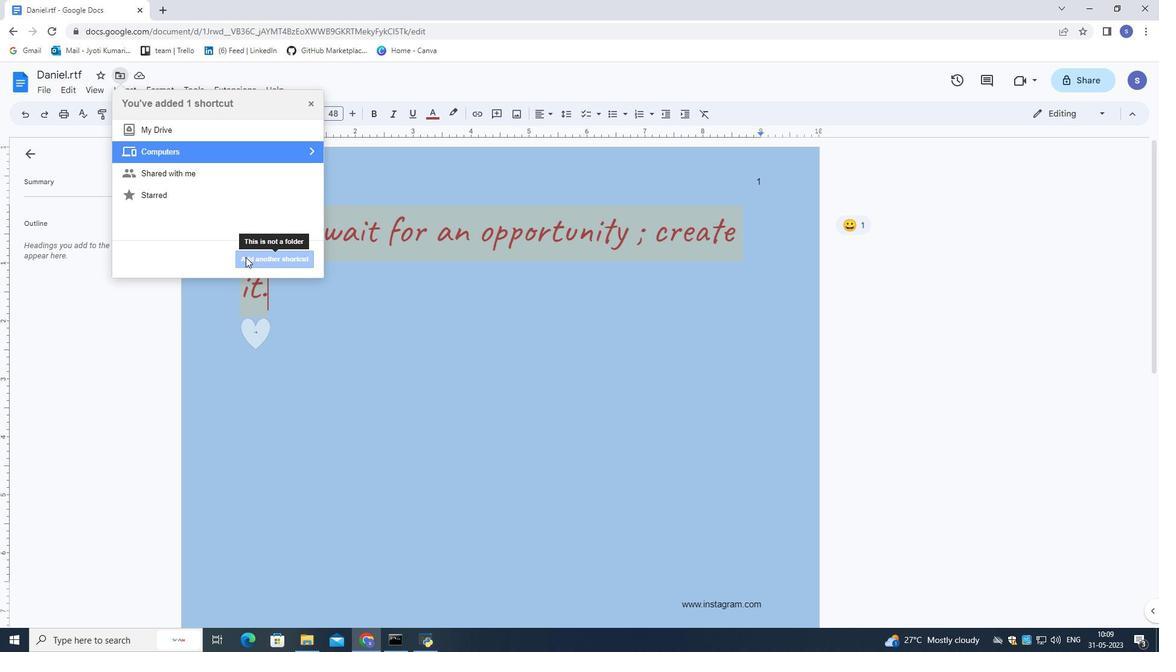
Action: Mouse pressed left at (245, 259)
Screenshot: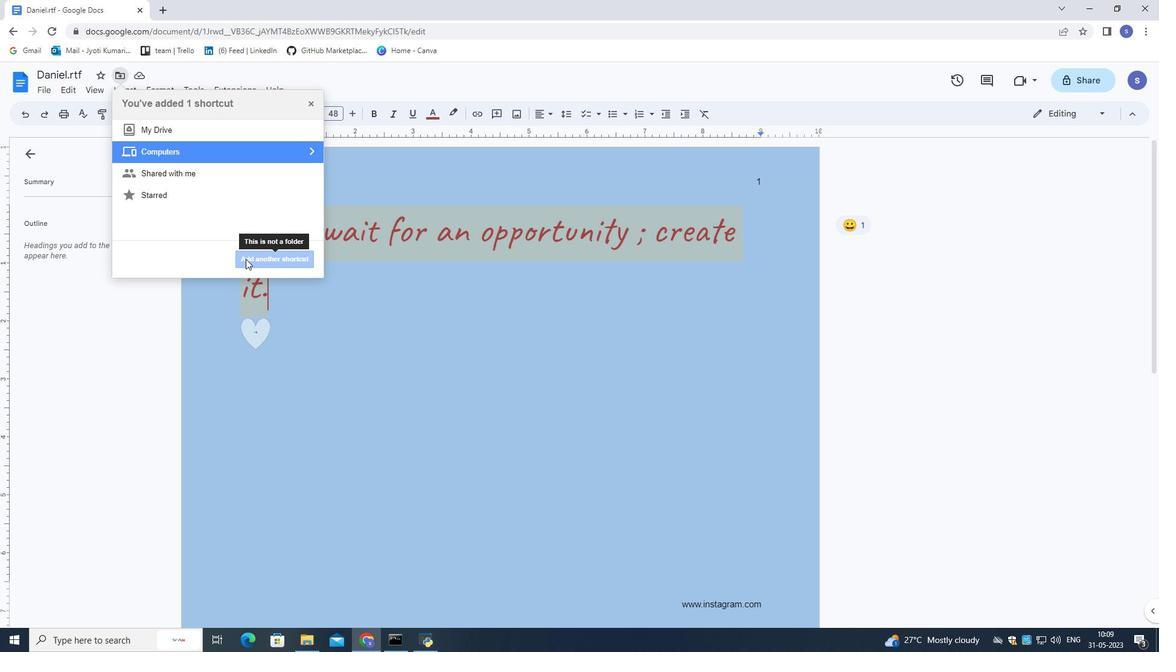 
Action: Mouse moved to (314, 102)
Screenshot: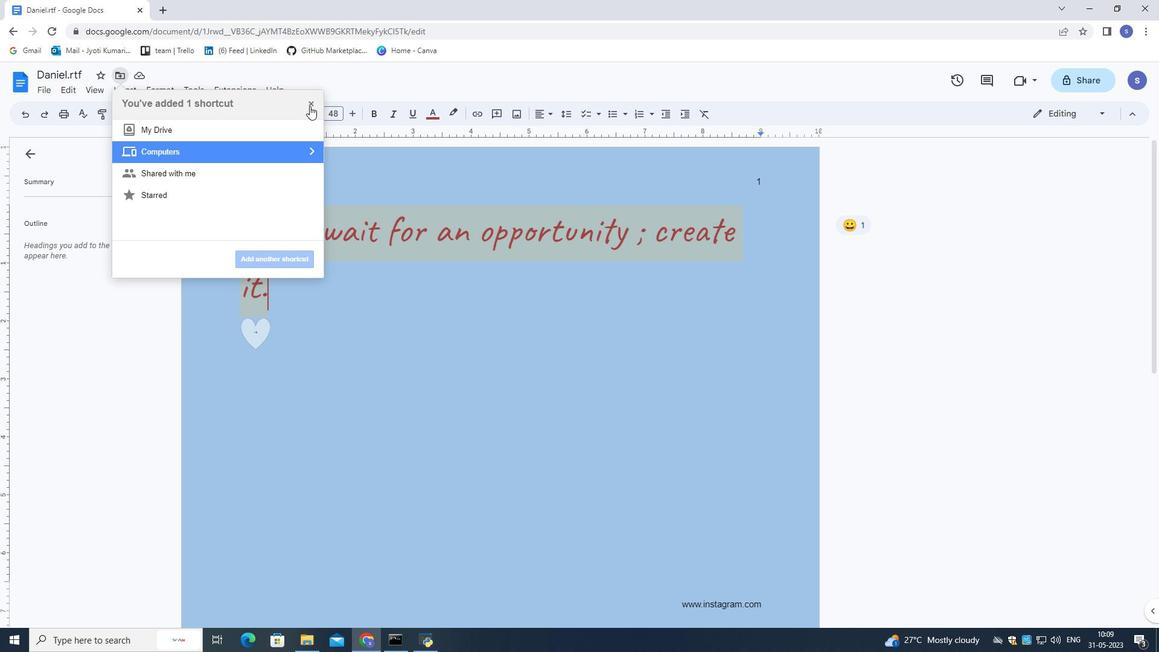 
Action: Mouse pressed left at (314, 102)
Screenshot: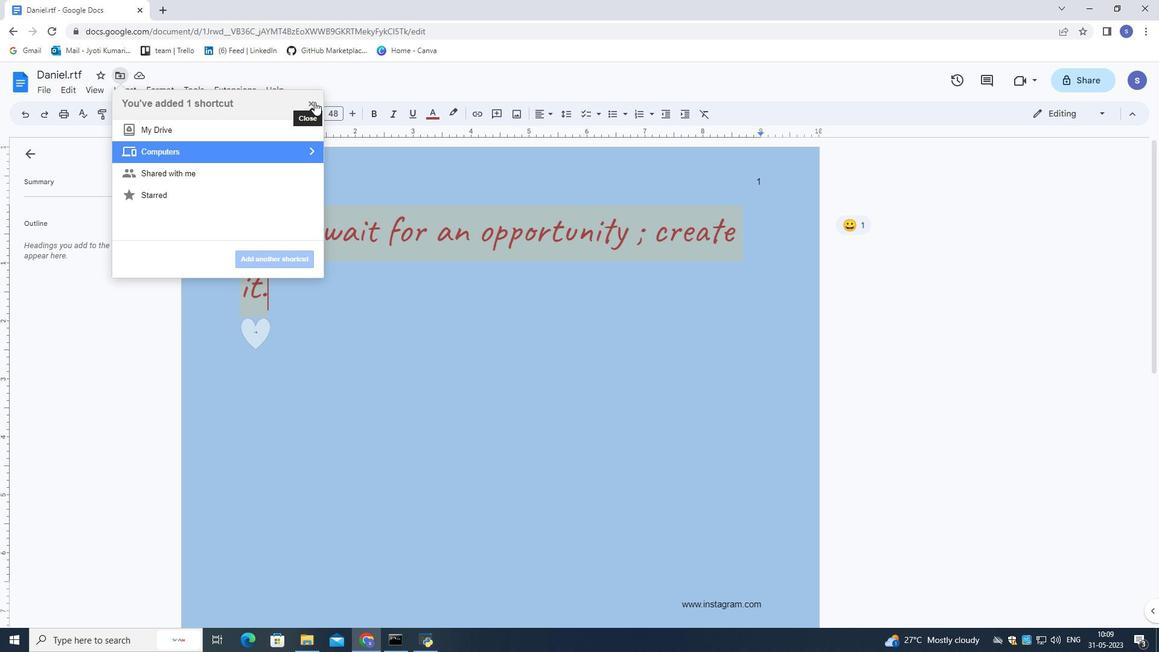 
Action: Mouse moved to (42, 89)
Screenshot: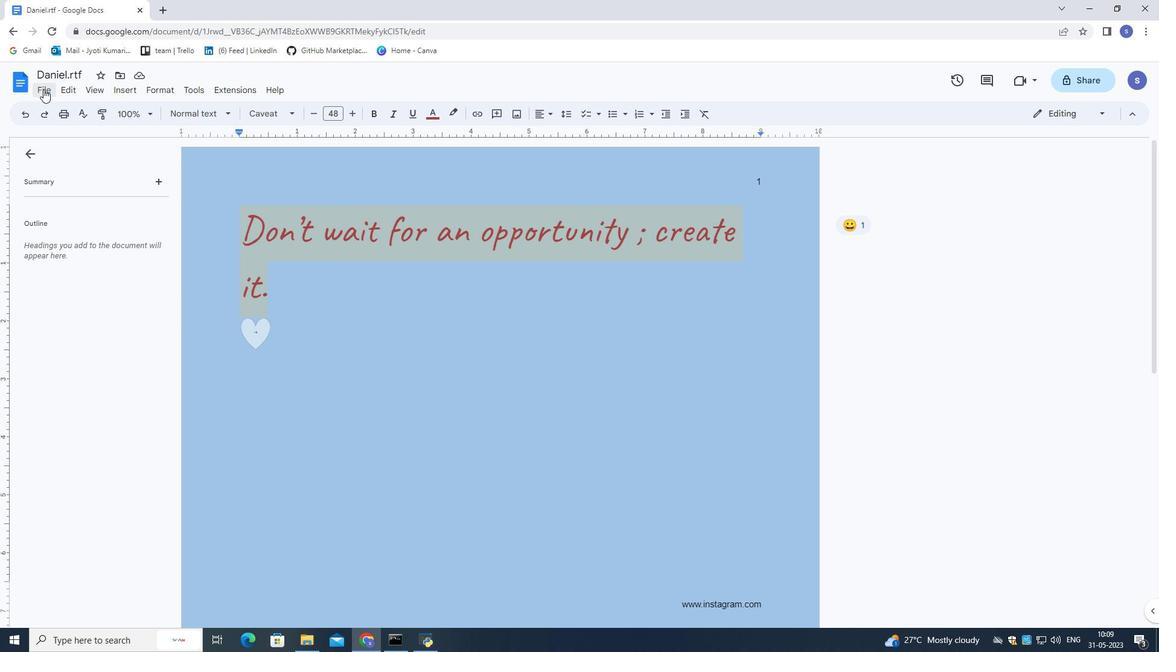 
Action: Mouse pressed left at (42, 89)
Screenshot: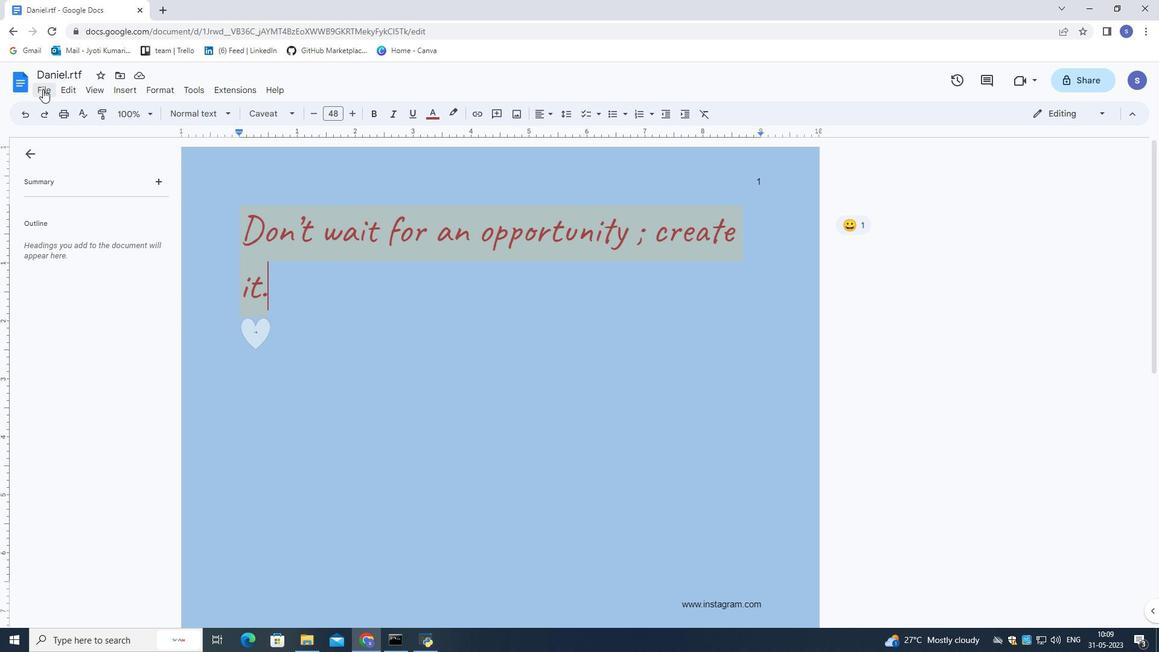 
Action: Mouse moved to (236, 198)
Screenshot: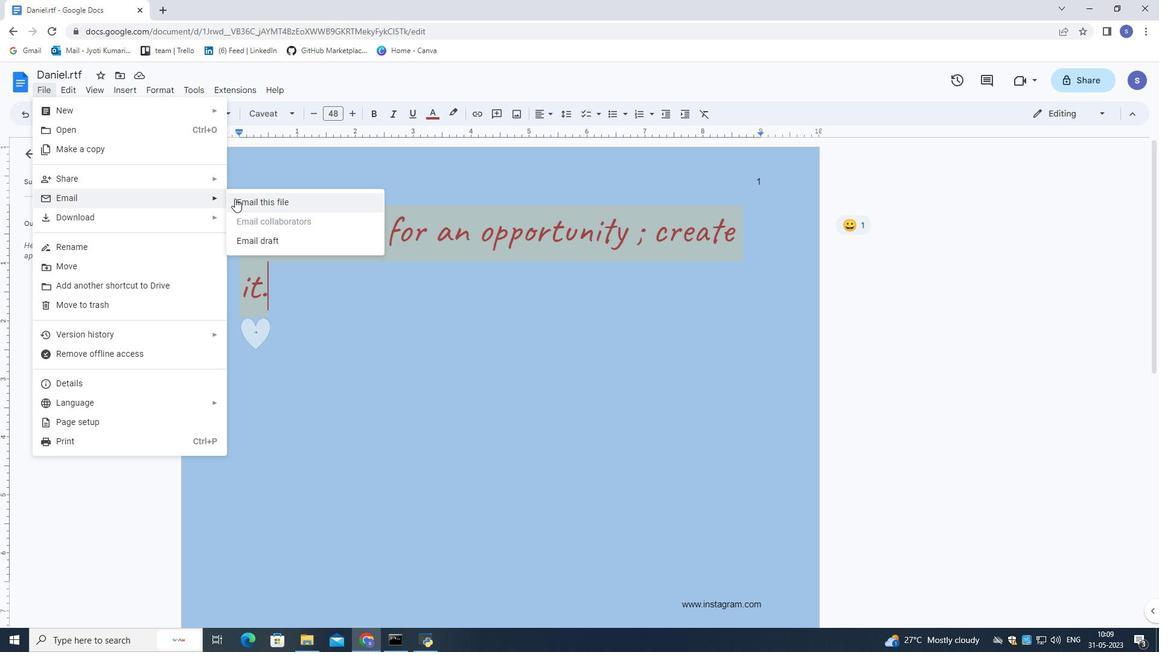 
Action: Mouse pressed left at (236, 198)
Screenshot: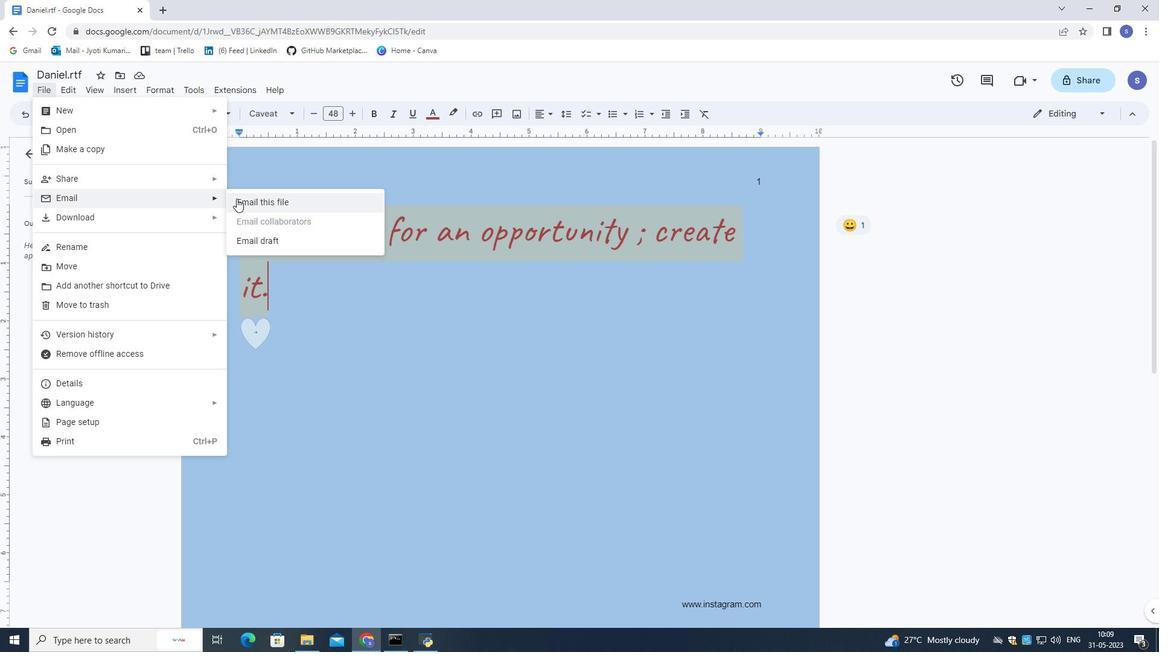 
Action: Mouse moved to (465, 270)
Screenshot: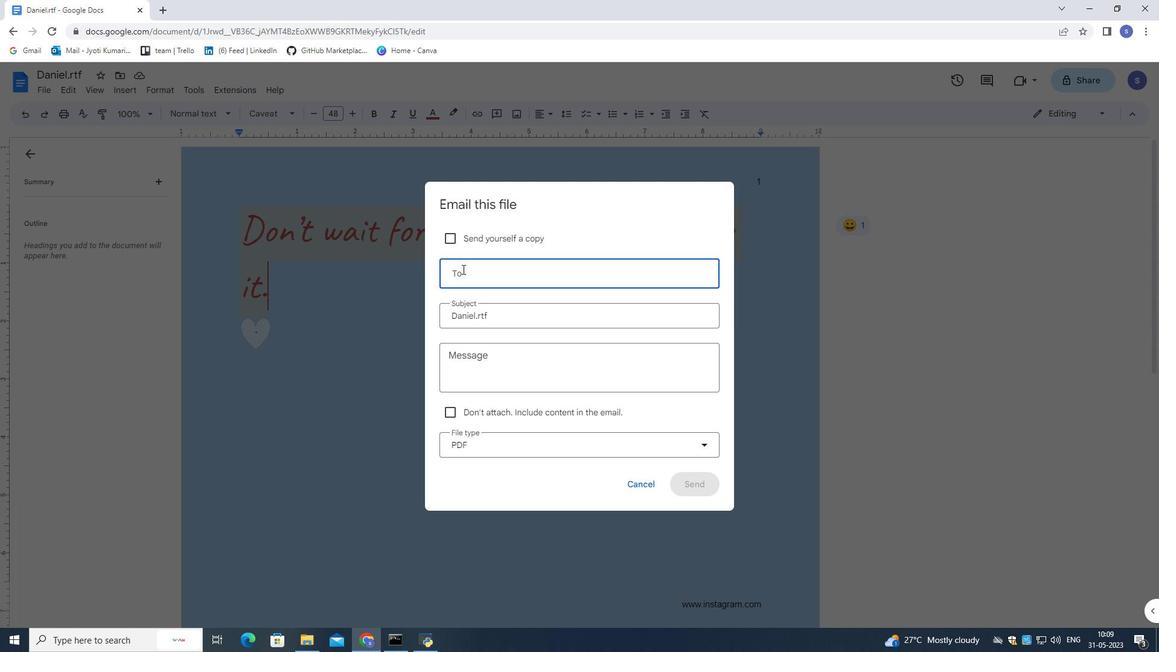 
Action: Mouse pressed left at (465, 270)
Screenshot: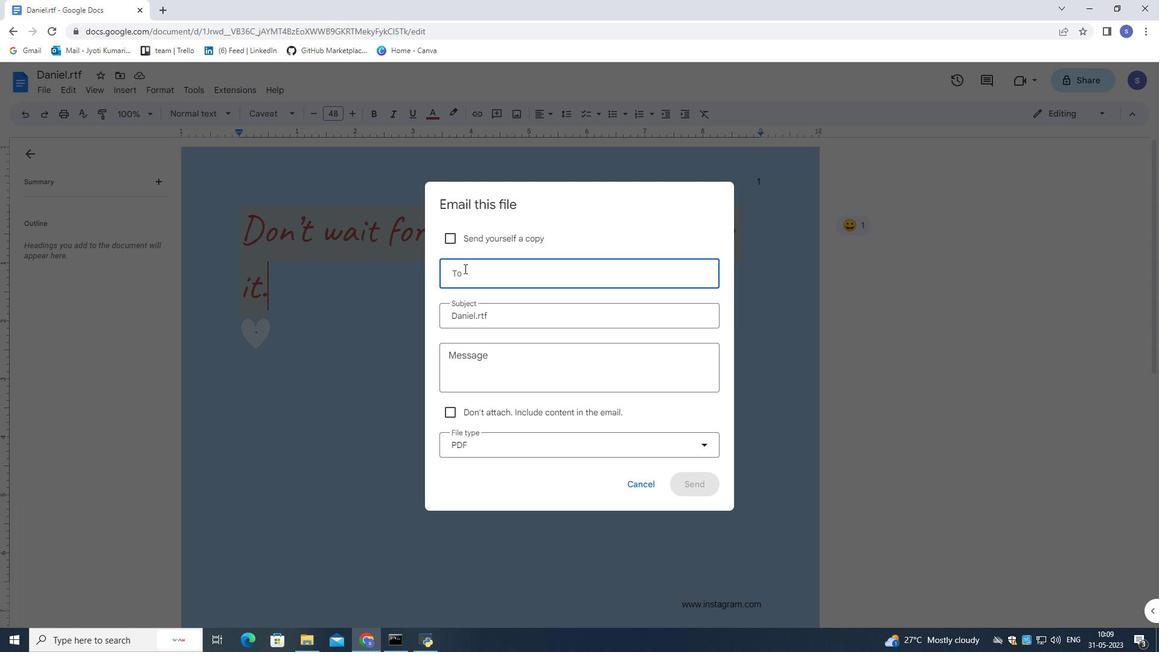 
Action: Mouse moved to (467, 273)
Screenshot: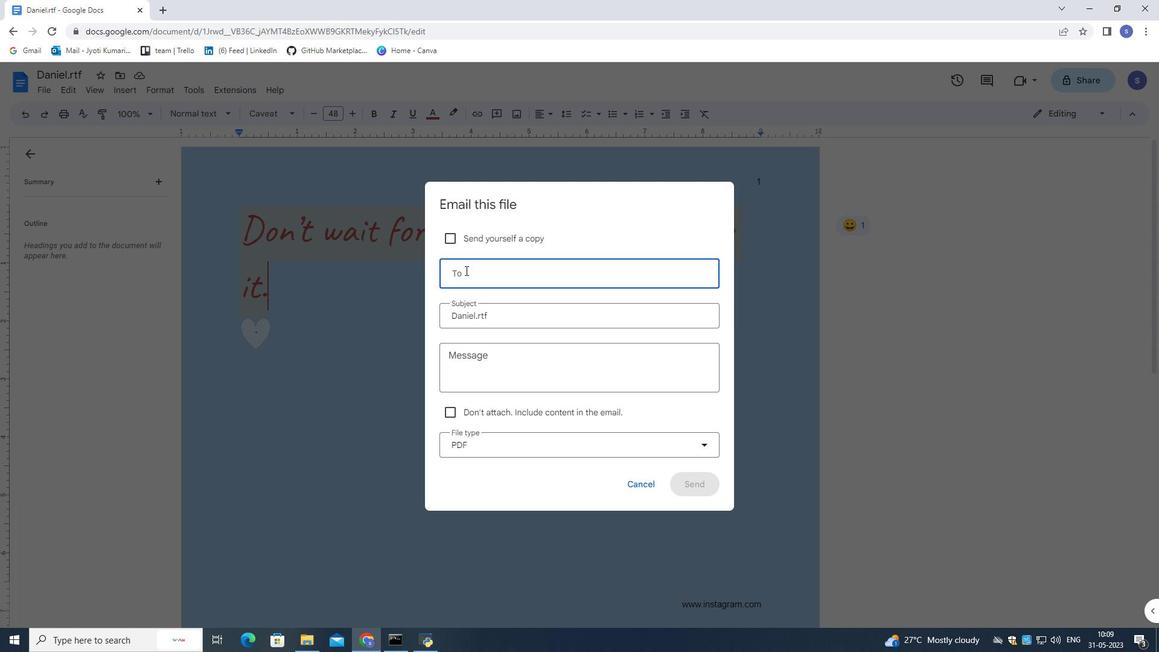 
Action: Key pressed sof
Screenshot: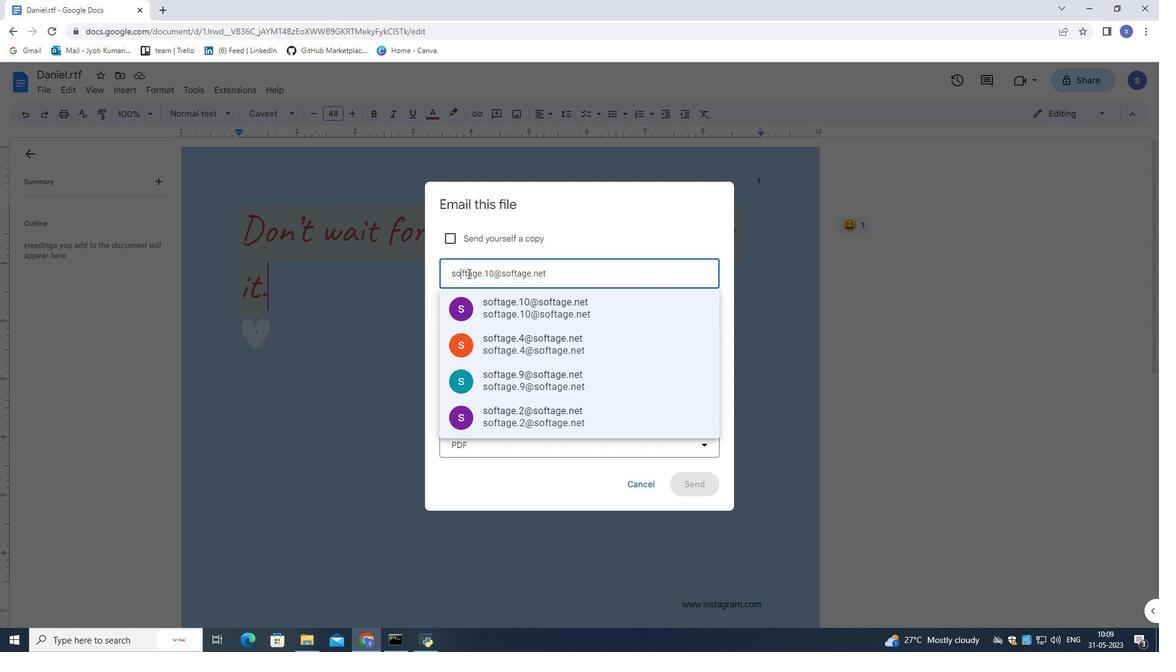 
Action: Mouse moved to (467, 274)
Screenshot: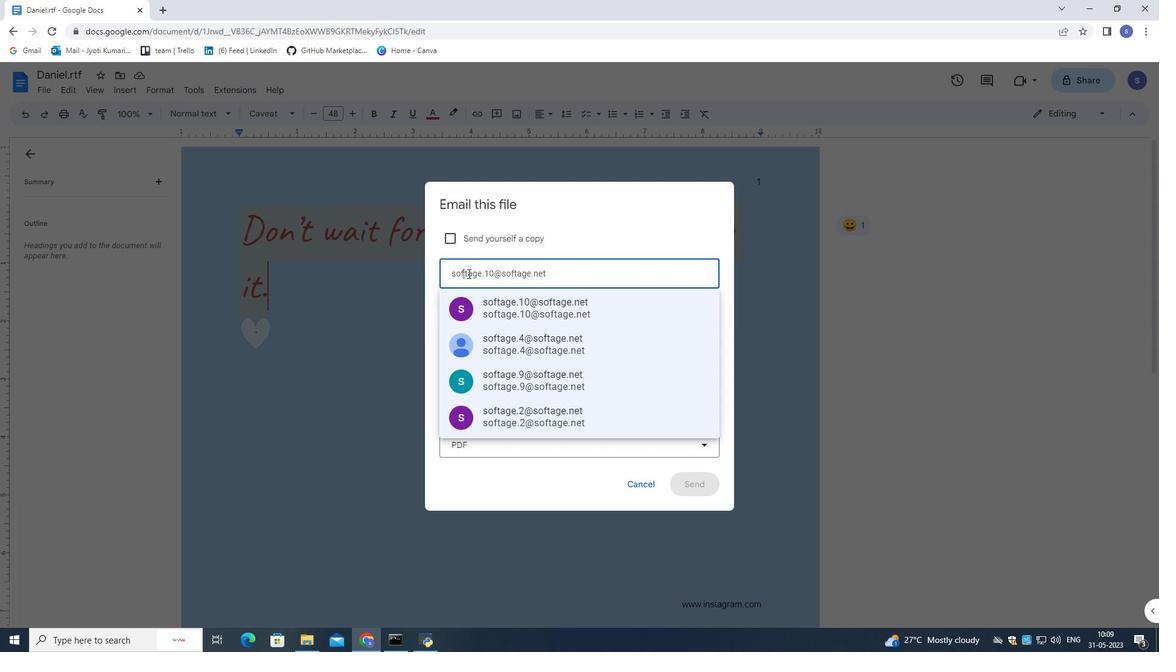 
Action: Key pressed age.
Screenshot: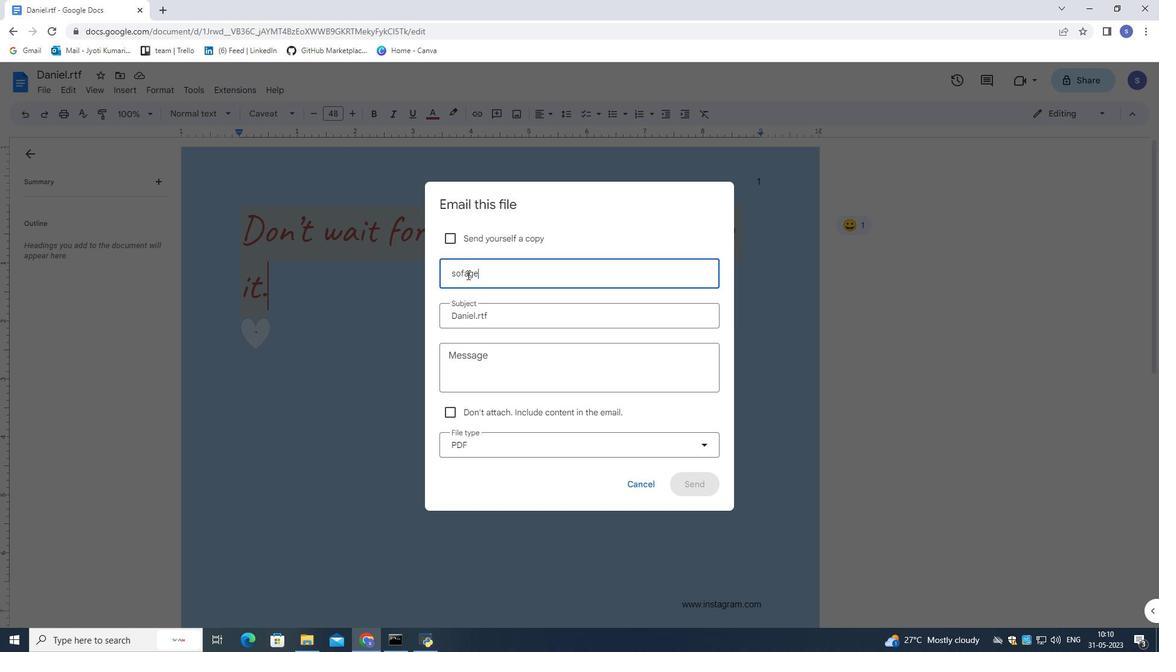 
Action: Mouse moved to (711, 291)
Screenshot: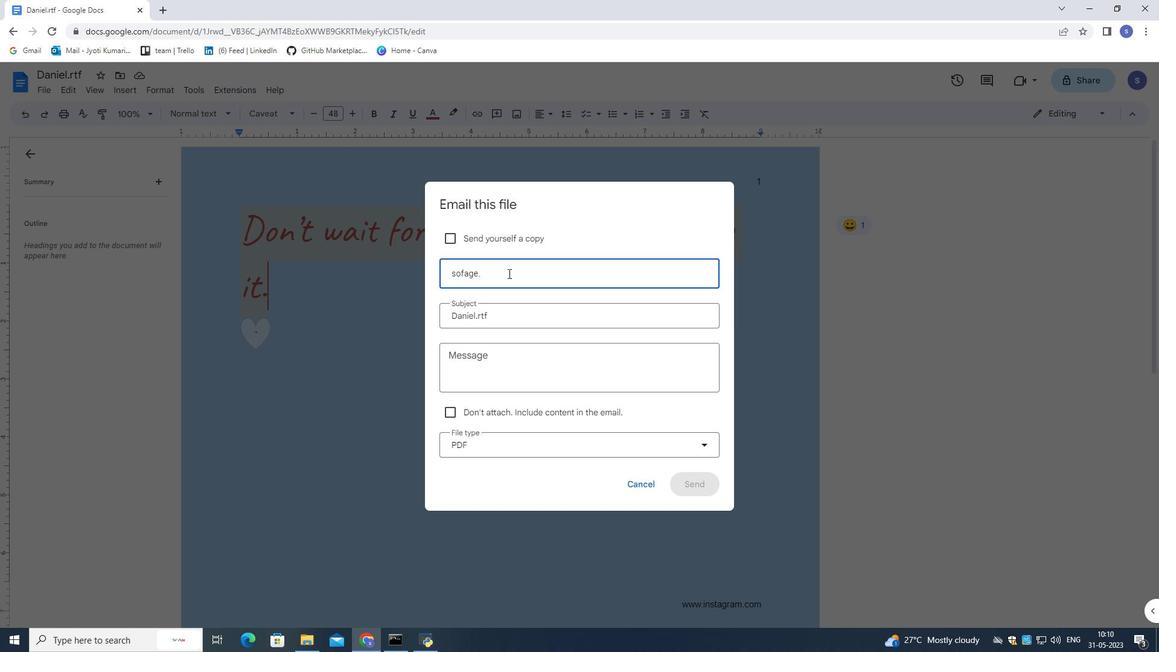 
Action: Key pressed <Key.left><Key.left><Key.left><Key.left>t<Key.right><Key.right><Key.right><Key.right><Key.right><Key.right><Key.right><Key.right>9<Key.shift>@softage.net
Screenshot: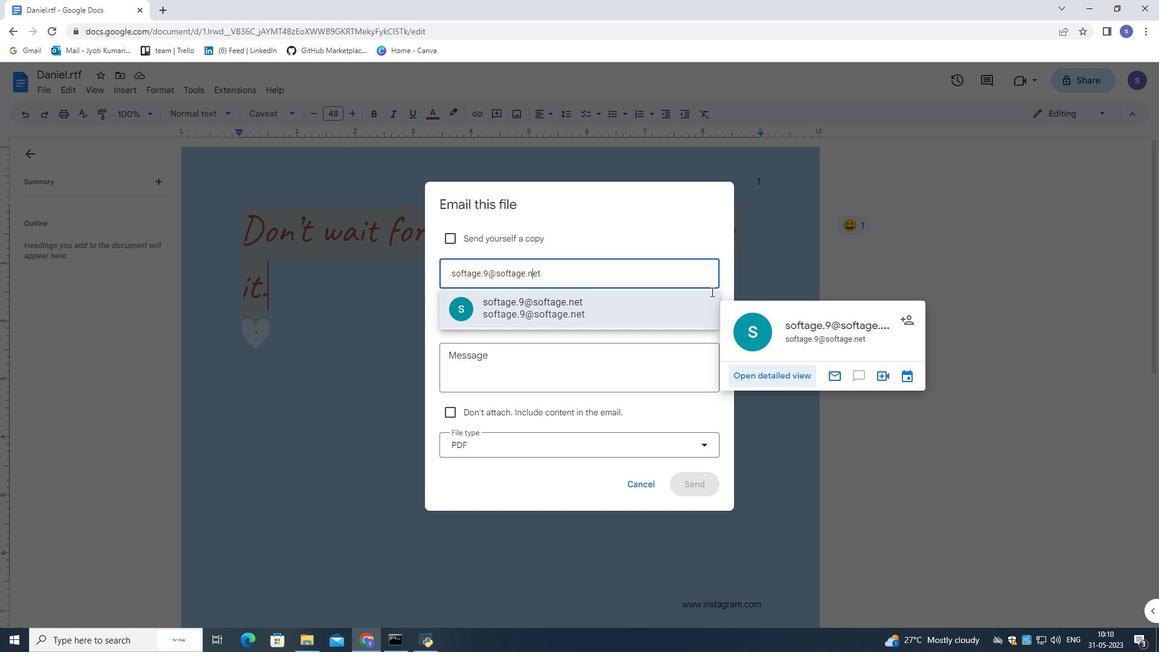 
Action: Mouse moved to (652, 319)
Screenshot: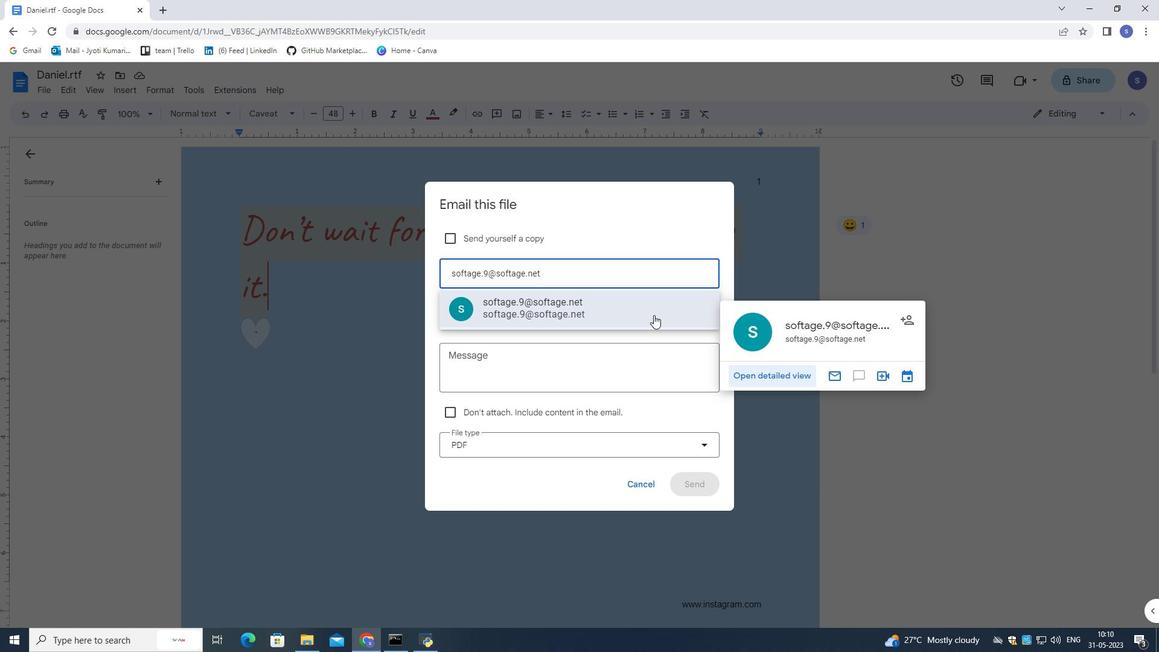 
Action: Mouse pressed left at (652, 319)
Screenshot: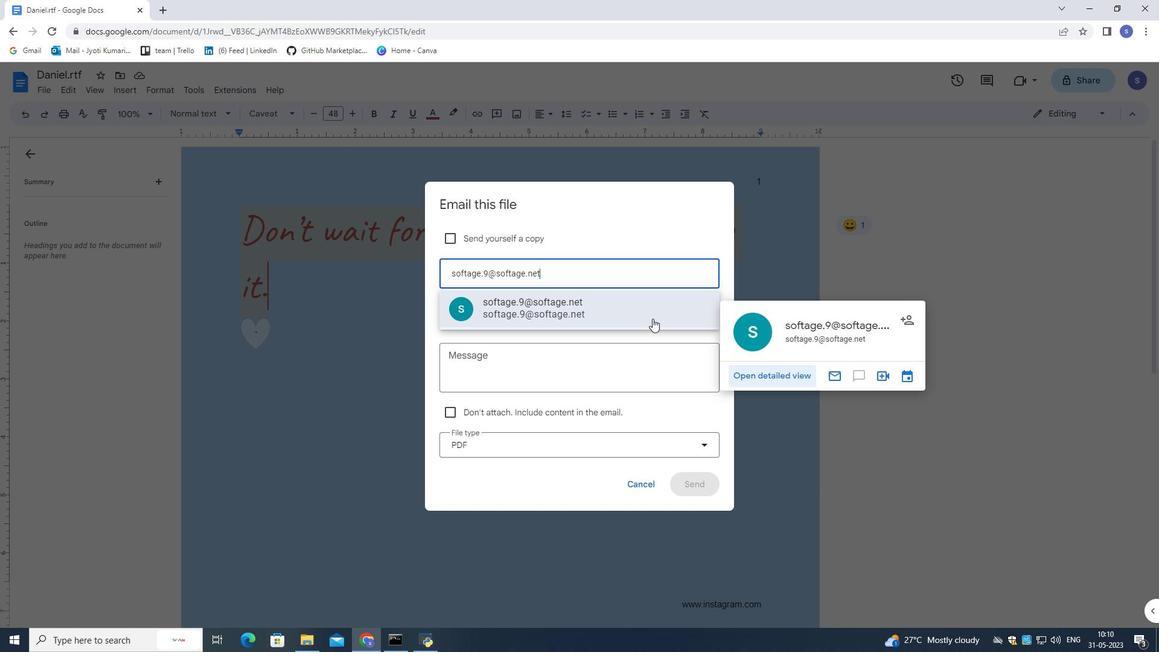 
Action: Mouse moved to (579, 352)
Screenshot: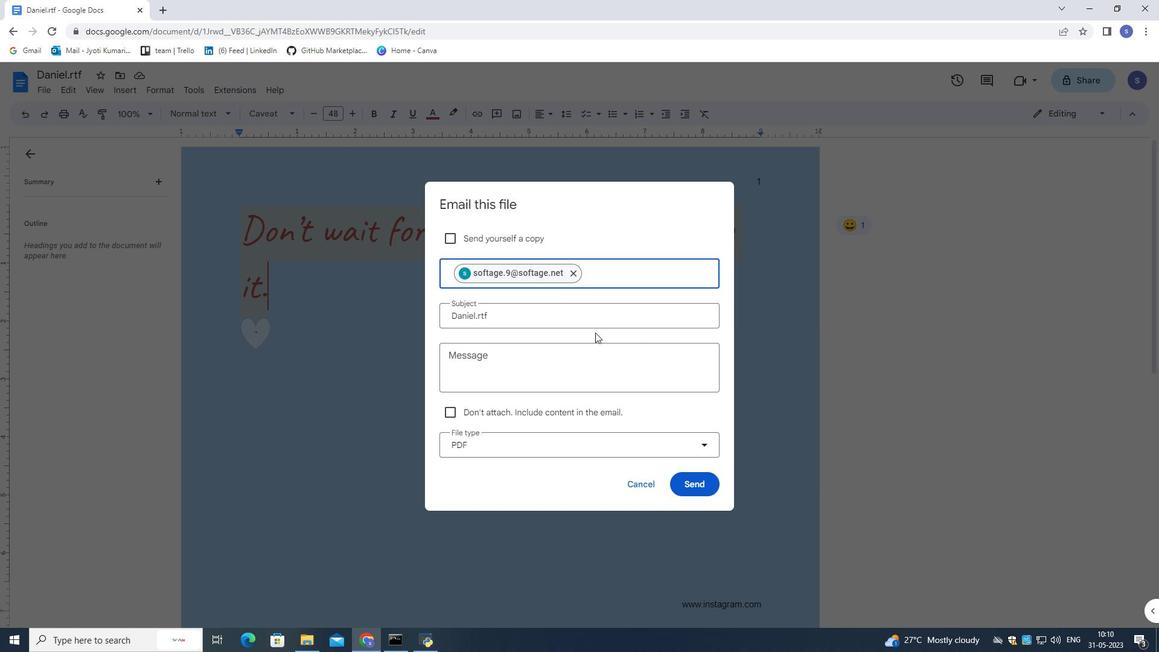 
Action: Mouse pressed left at (579, 352)
Screenshot: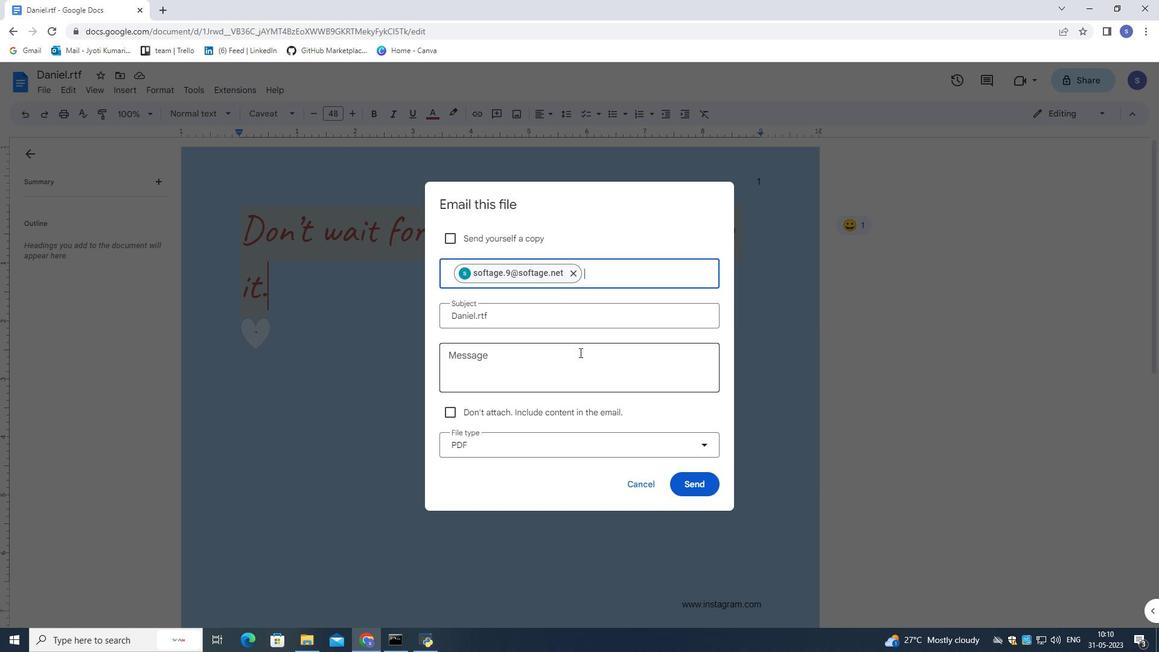 
Action: Key pressed <Key.shift><Key.shift><Key.shift><Key.shift><Key.shift><Key.shift><Key.shift><Key.shift><Key.shift><Key.shift><Key.shift><Key.shift><Key.shift><Key.shift><Key.shift><Key.shift><Key.shift>Action<Key.space><Key.shift>Required<Key.space><Key.shift_r>:<Key.space>this<Key.space>requires<Key.space>your<Key.space>review<Key.space>
Screenshot: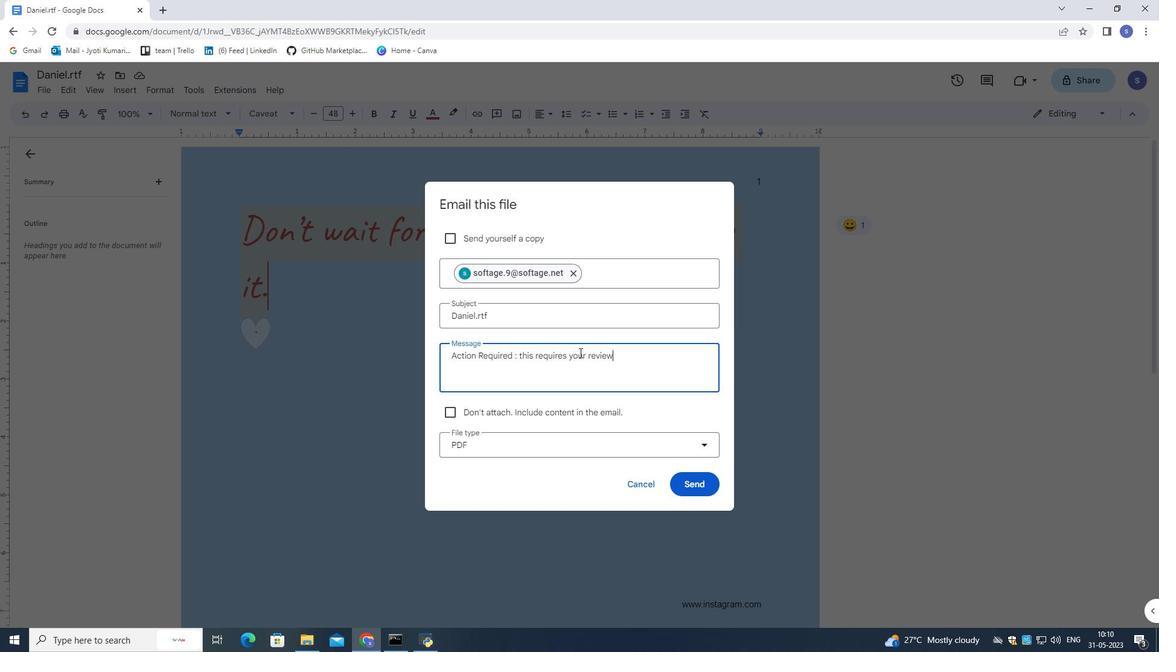 
Action: Mouse moved to (1159, 100)
Screenshot: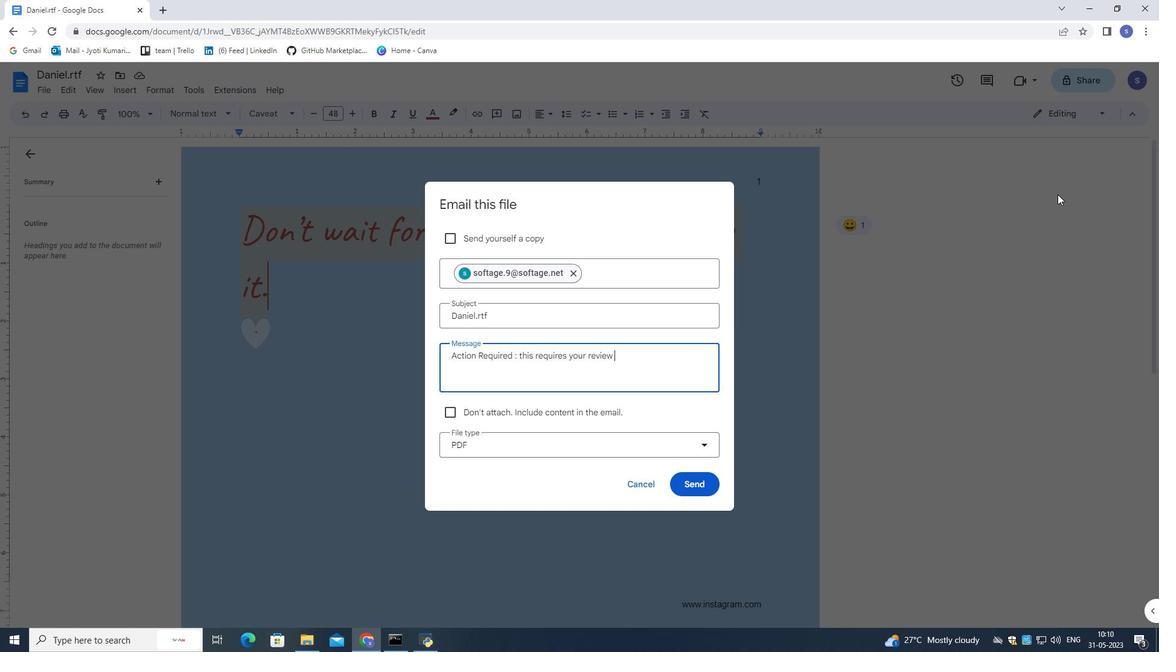 
Action: Key pressed and<Key.space>response.
Screenshot: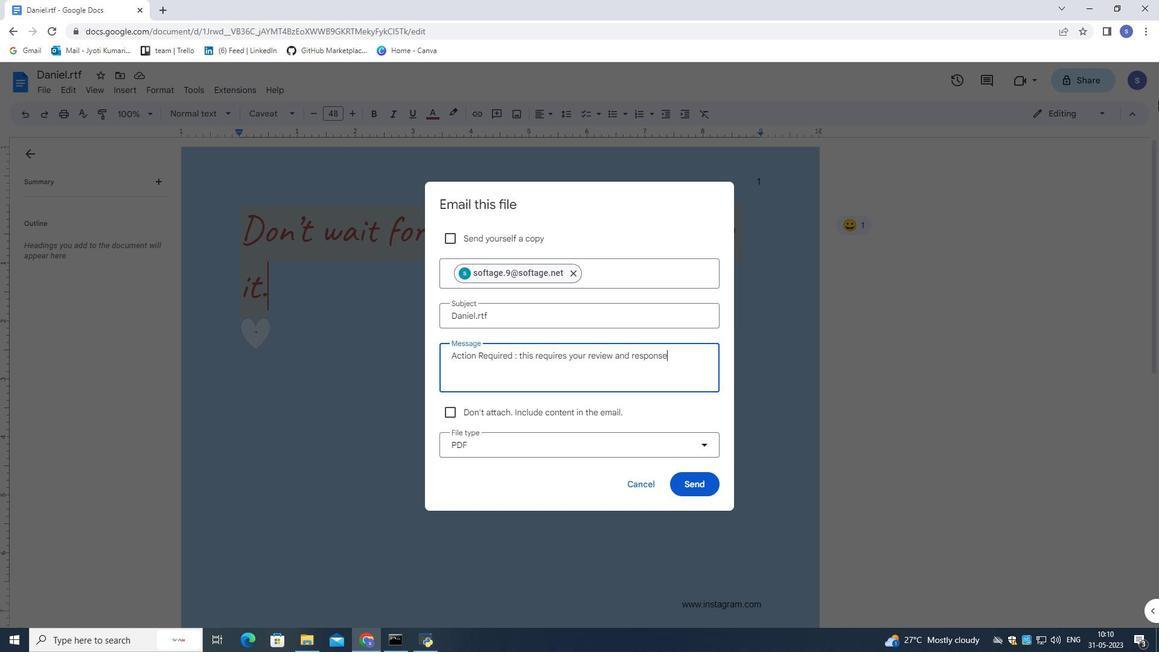 
Action: Mouse moved to (572, 448)
Screenshot: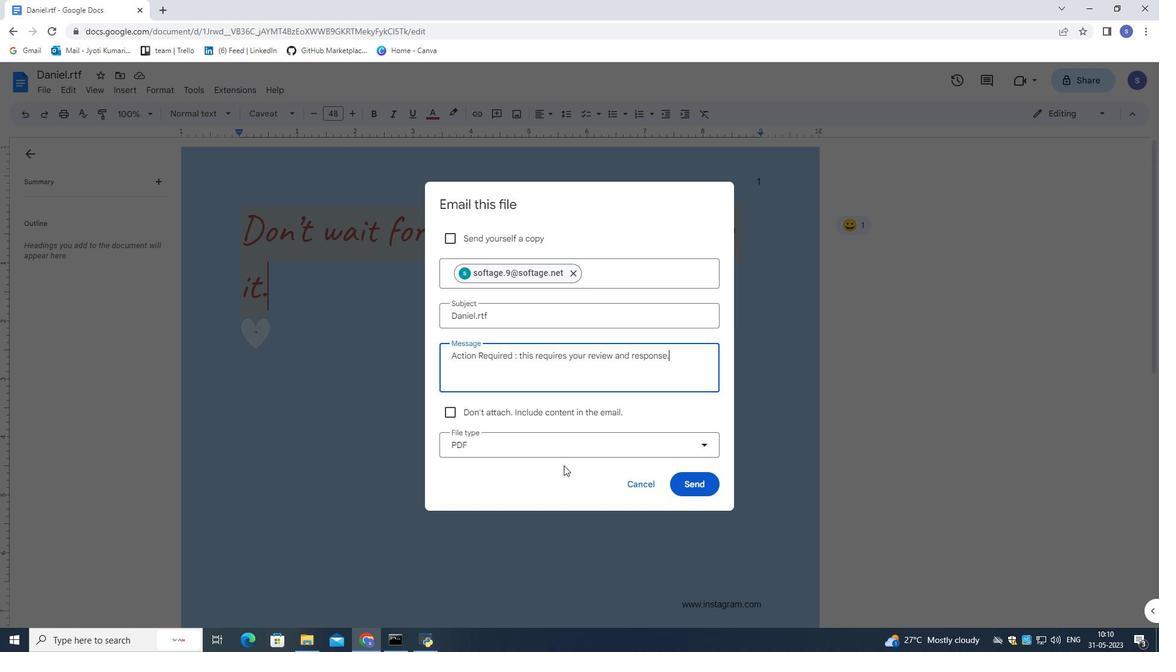 
Action: Mouse pressed left at (572, 448)
Screenshot: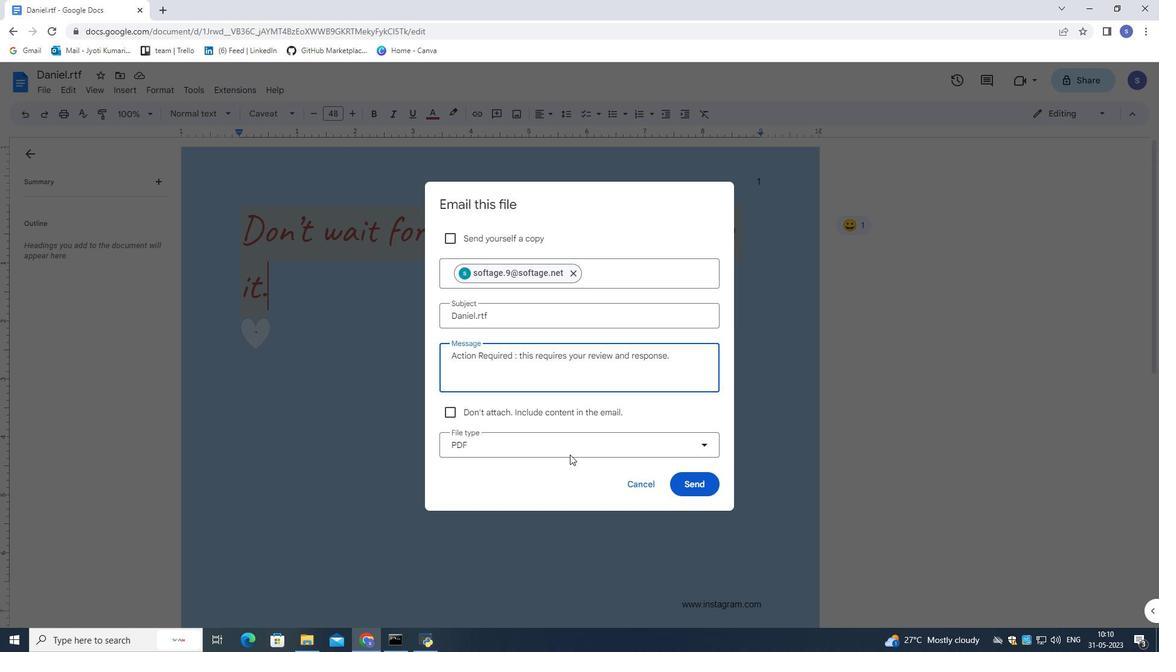
Action: Mouse moved to (571, 506)
Screenshot: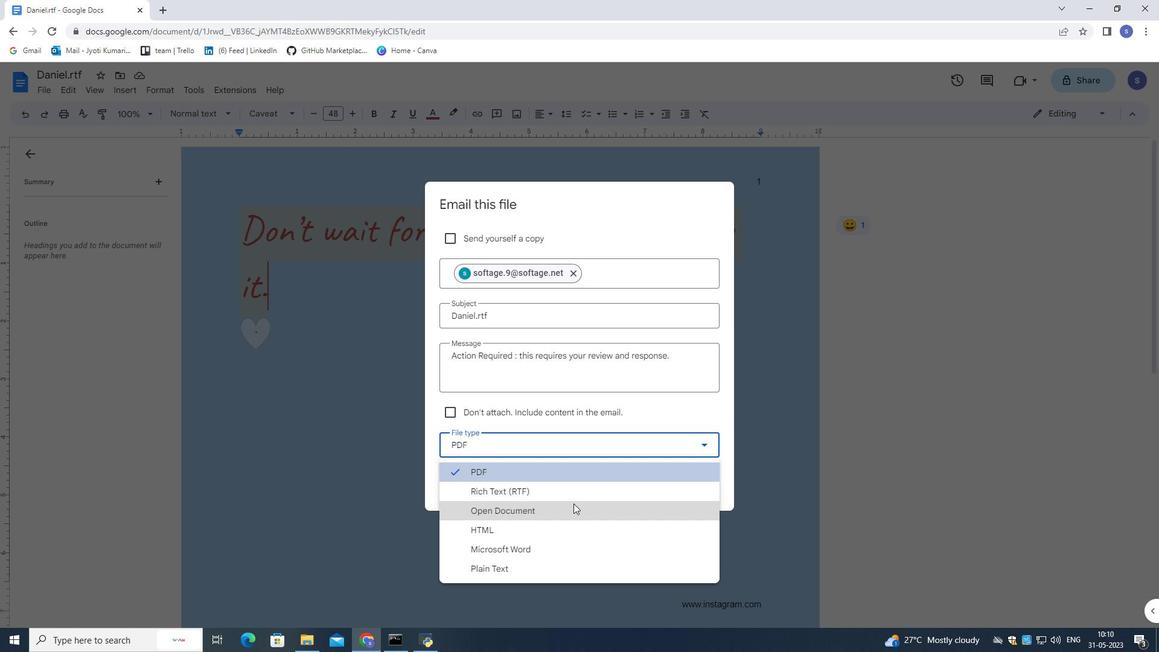 
Action: Mouse pressed left at (571, 506)
Screenshot: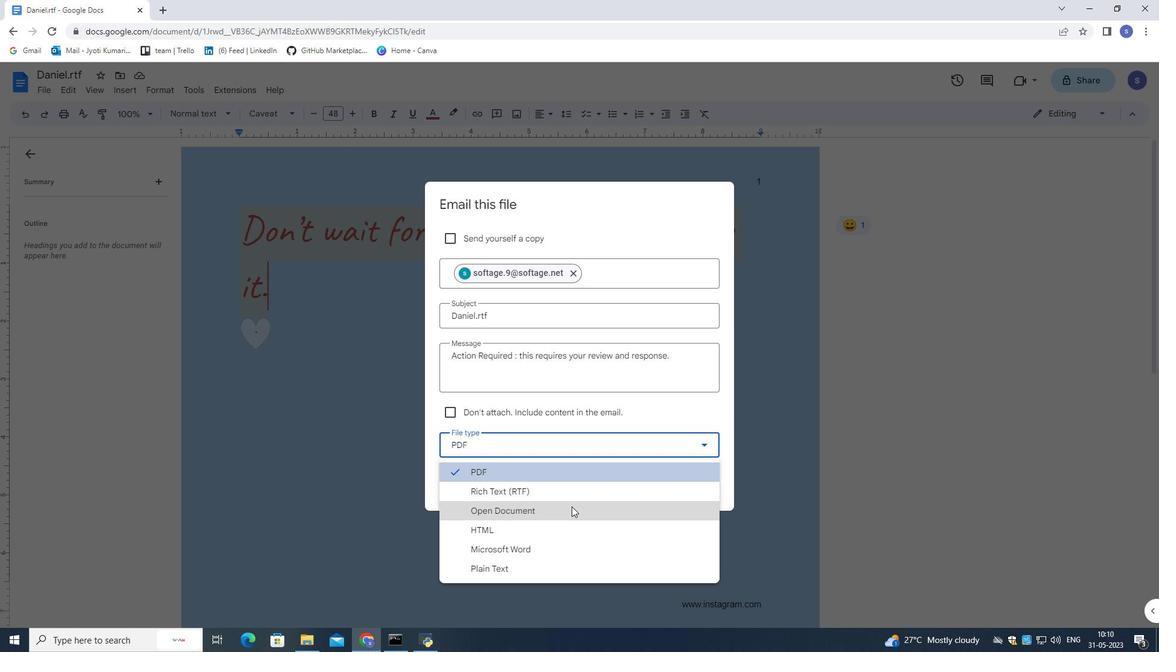 
Action: Mouse moved to (678, 488)
Screenshot: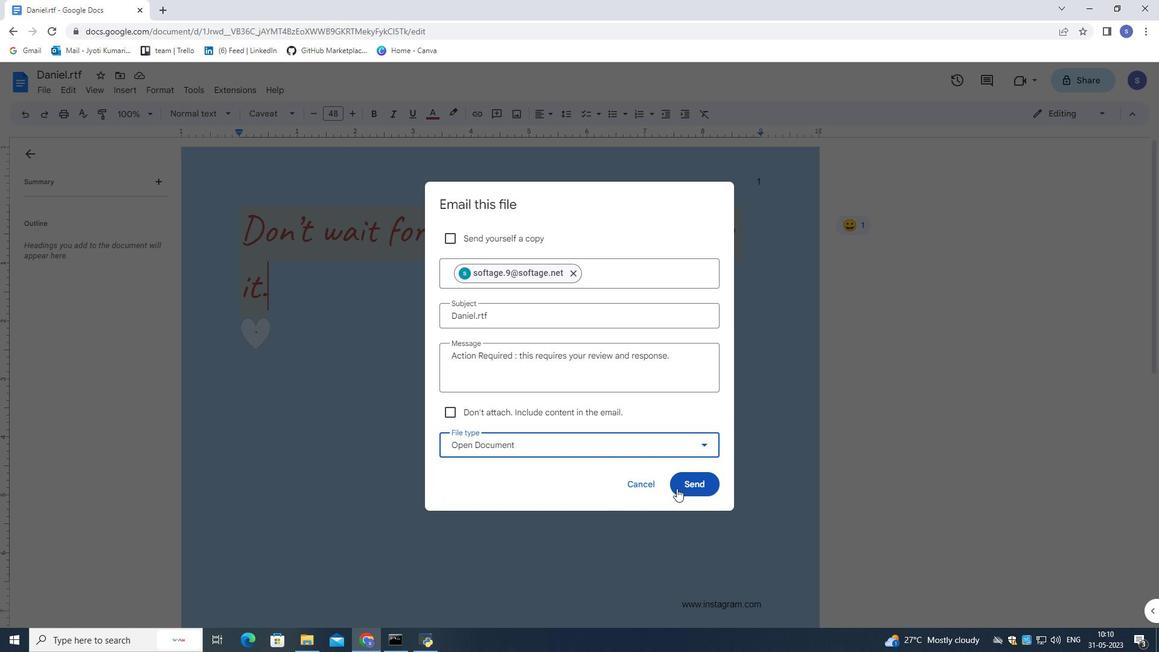 
Action: Mouse pressed left at (678, 488)
Screenshot: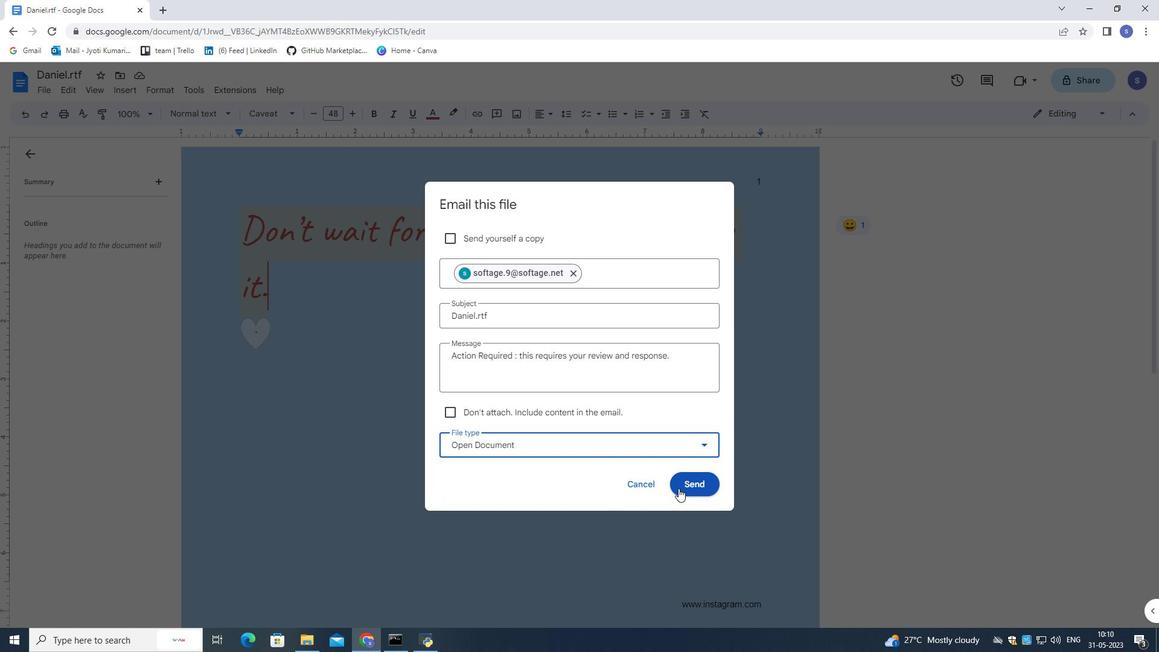 
Action: Mouse moved to (647, 405)
Screenshot: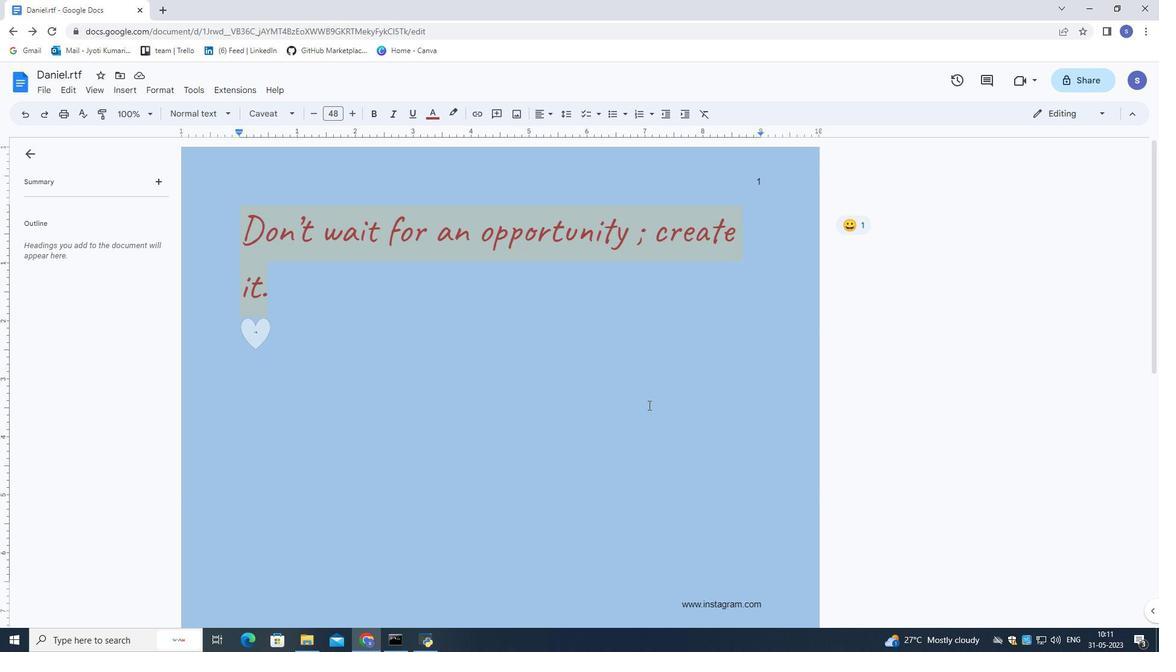 
